Task: Find connections with filter location Pontypridd with filter topic #hr with filter profile language French with filter current company Goibibo with filter school Veermata Jijabai Technological Institute (VJTI) with filter industry Transportation Programs with filter service category Video Editing with filter keywords title Director of Storytelling
Action: Mouse moved to (542, 53)
Screenshot: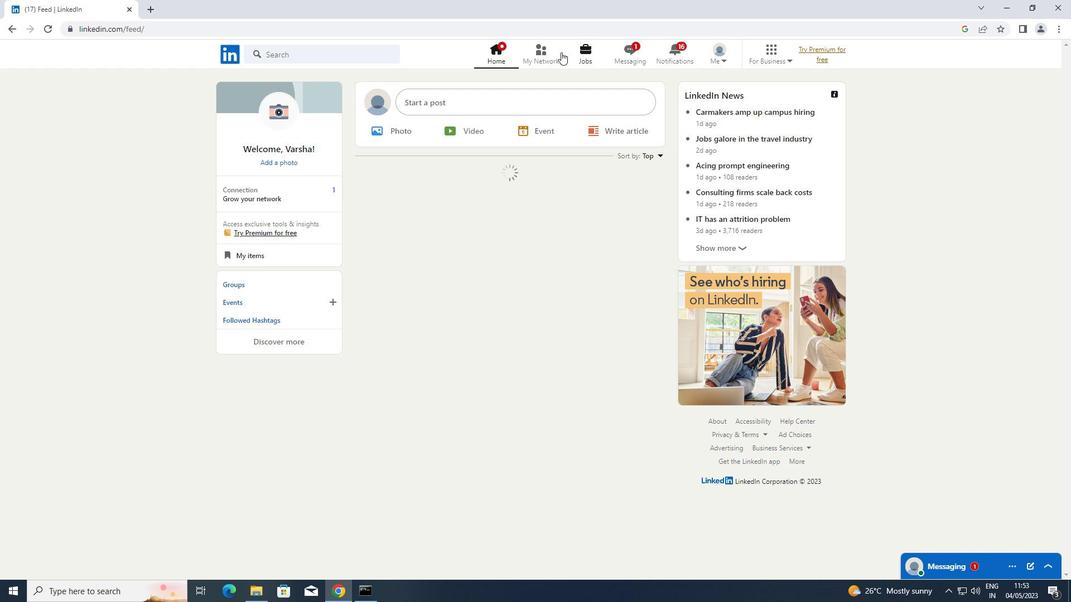 
Action: Mouse pressed left at (542, 53)
Screenshot: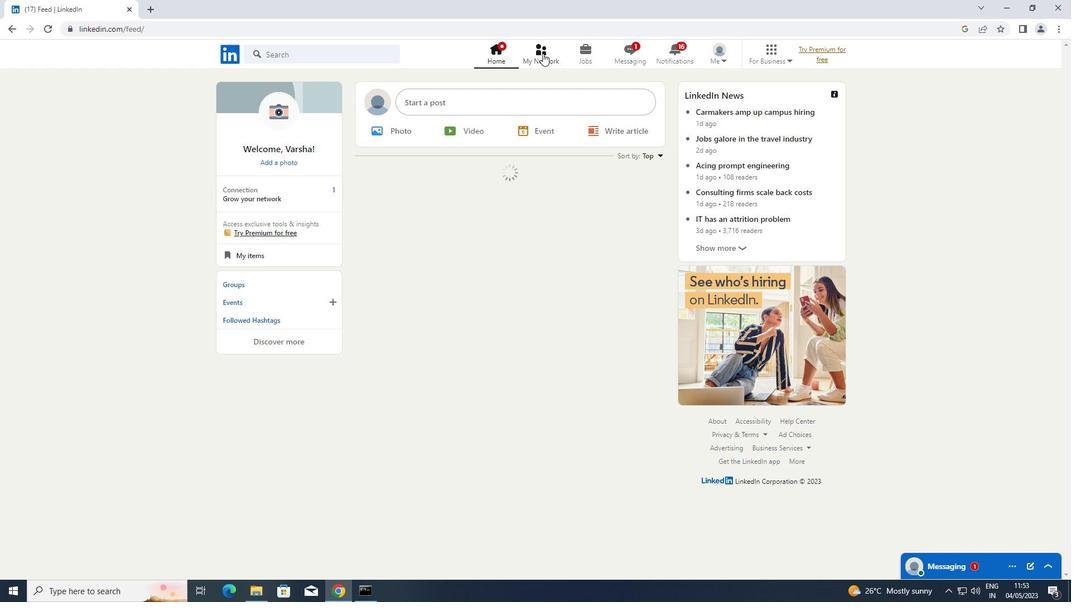 
Action: Mouse moved to (281, 113)
Screenshot: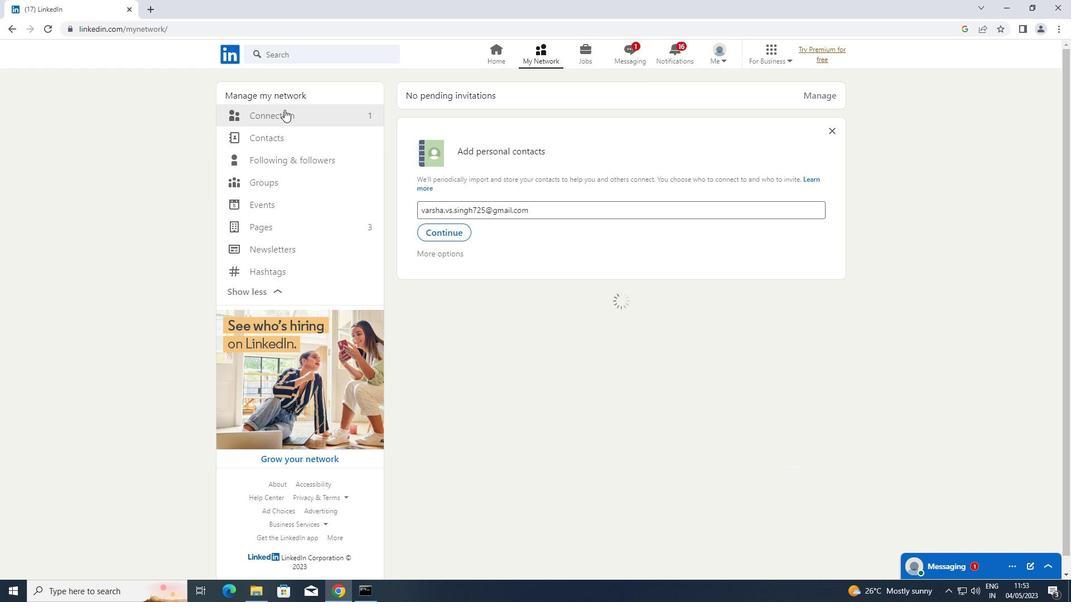 
Action: Mouse pressed left at (281, 113)
Screenshot: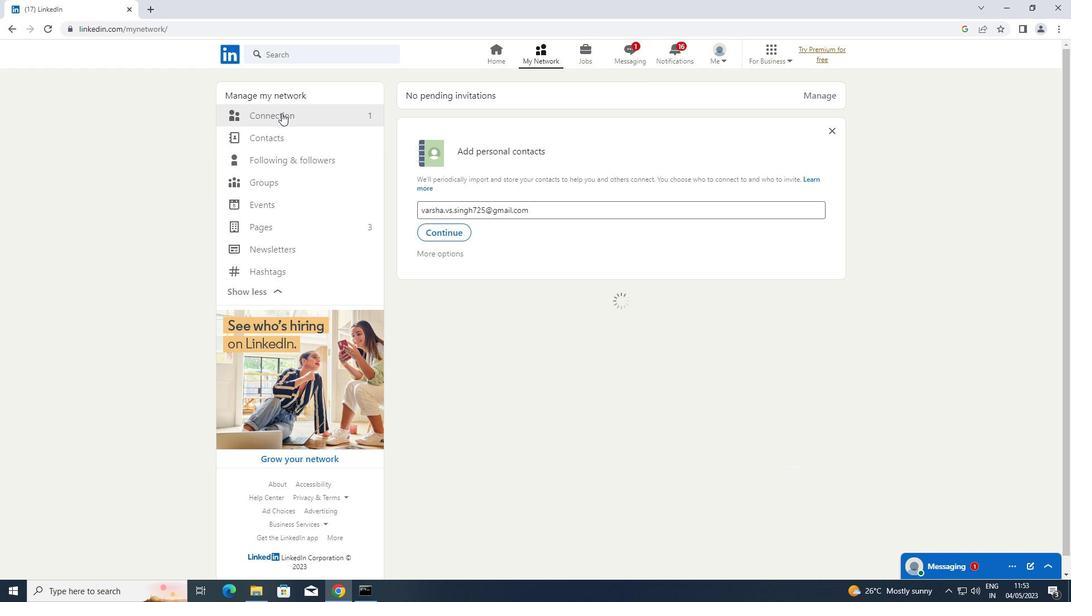 
Action: Mouse moved to (618, 119)
Screenshot: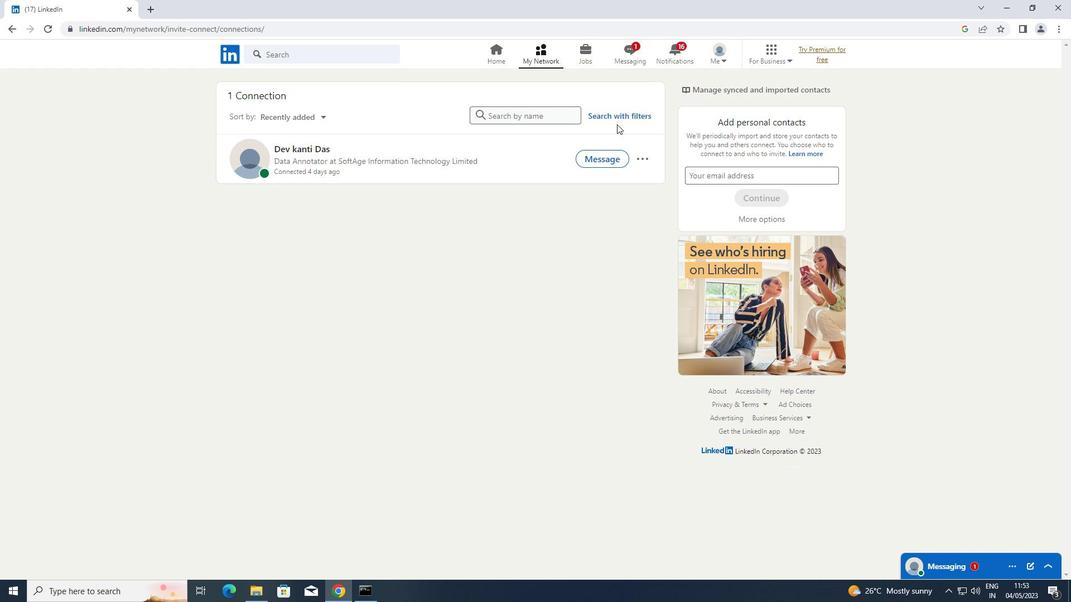 
Action: Mouse pressed left at (618, 119)
Screenshot: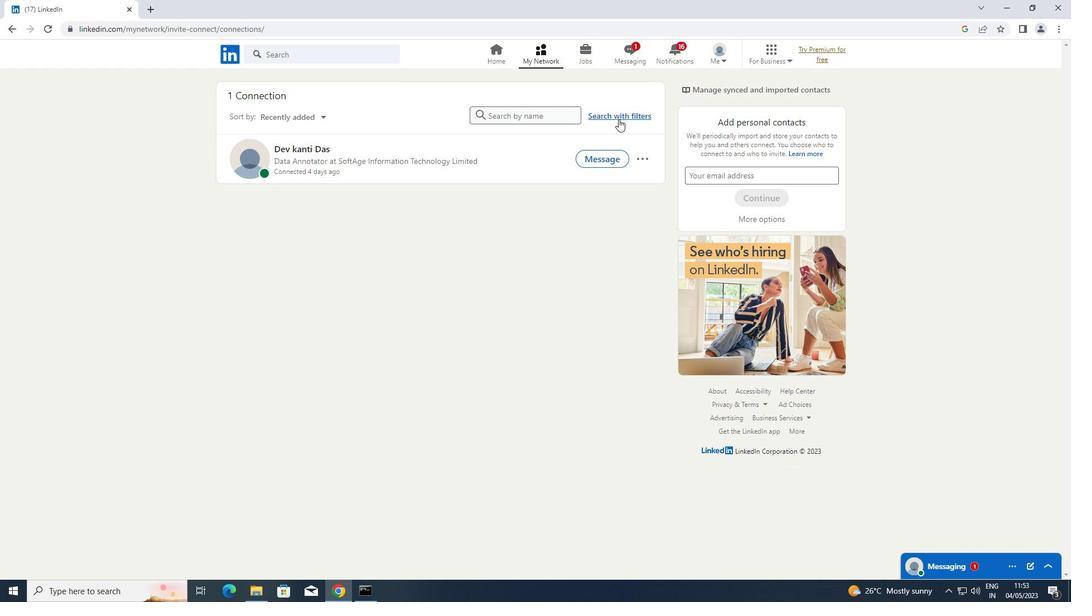 
Action: Mouse moved to (579, 85)
Screenshot: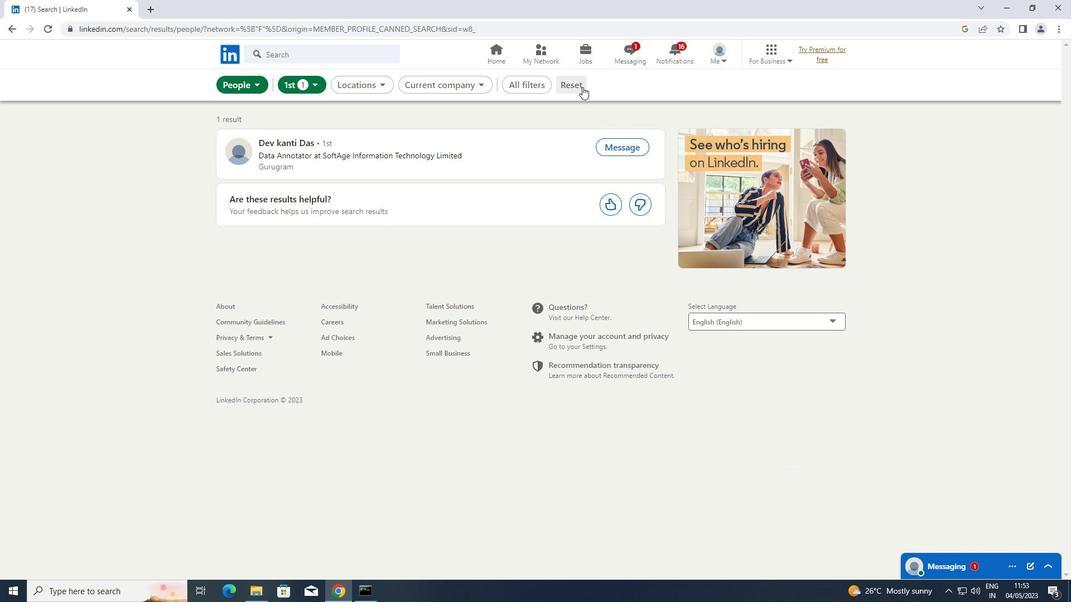 
Action: Mouse pressed left at (579, 85)
Screenshot: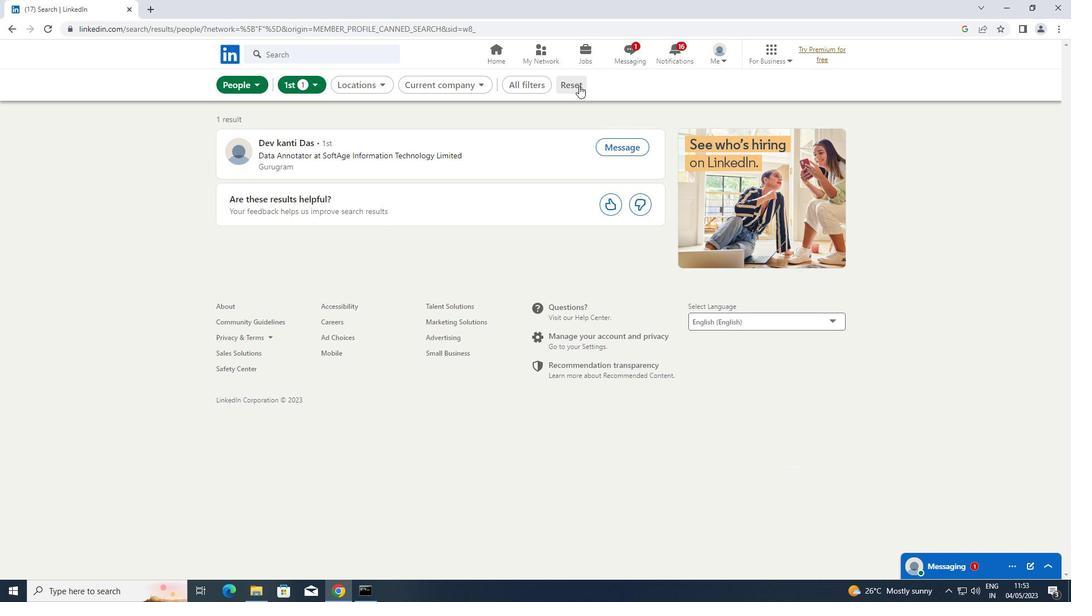 
Action: Mouse moved to (558, 81)
Screenshot: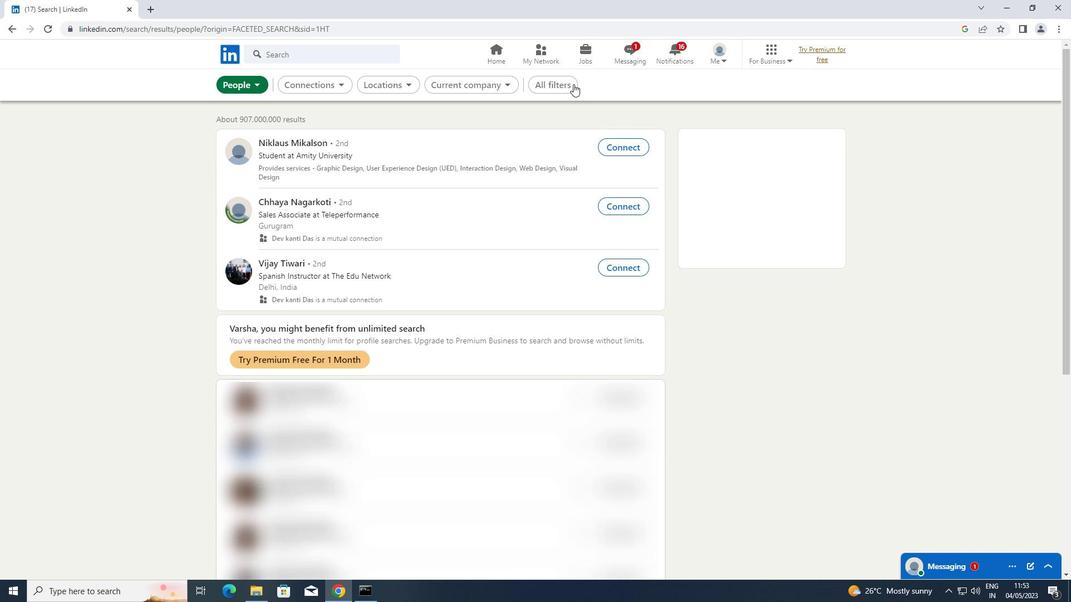
Action: Mouse pressed left at (558, 81)
Screenshot: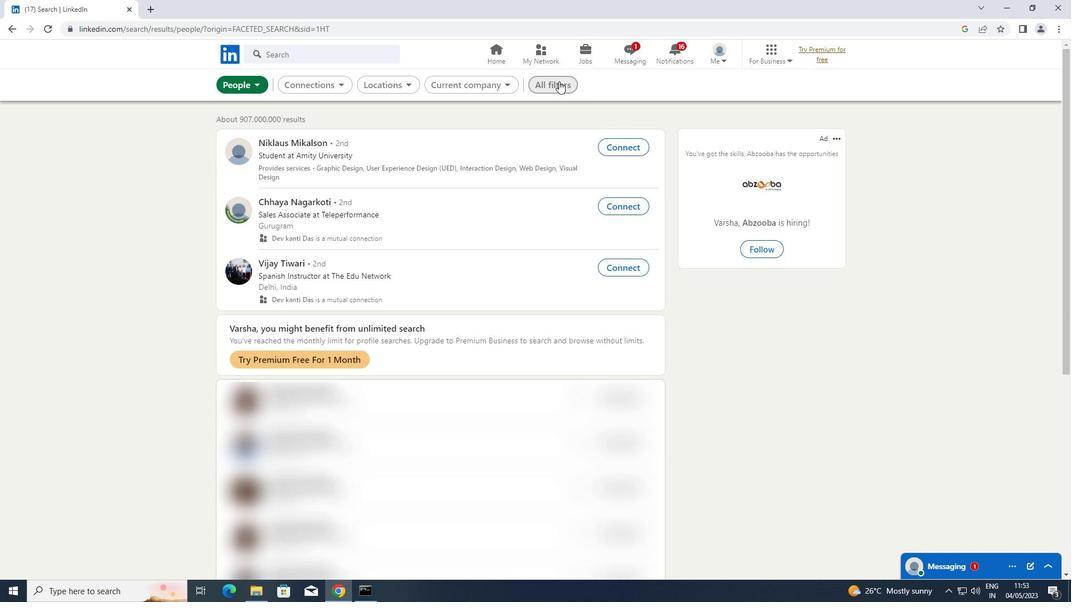 
Action: Mouse moved to (788, 138)
Screenshot: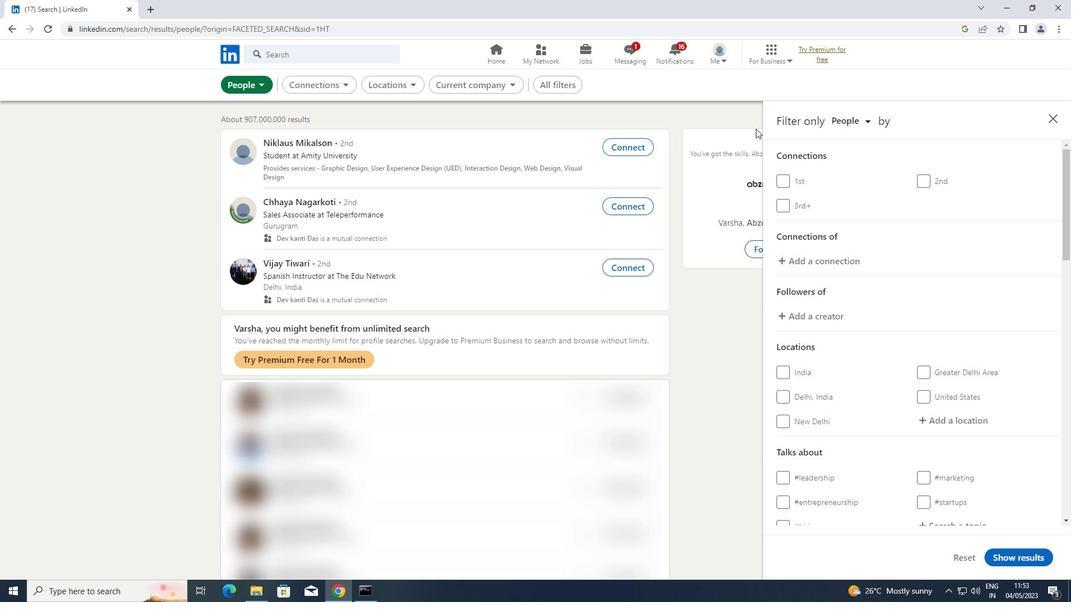 
Action: Mouse scrolled (788, 138) with delta (0, 0)
Screenshot: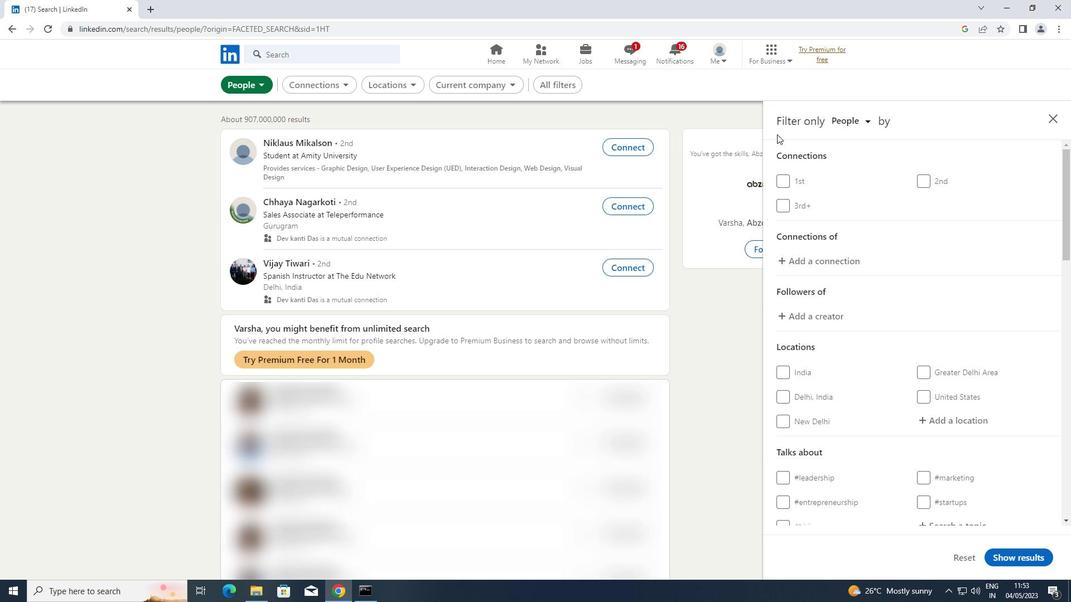 
Action: Mouse scrolled (788, 138) with delta (0, 0)
Screenshot: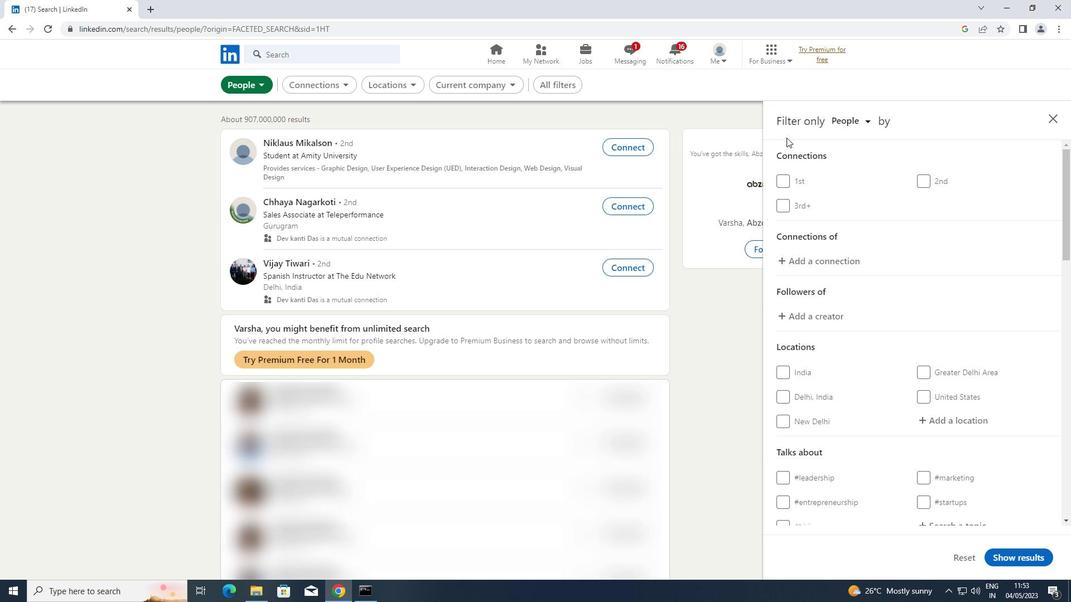 
Action: Mouse moved to (953, 422)
Screenshot: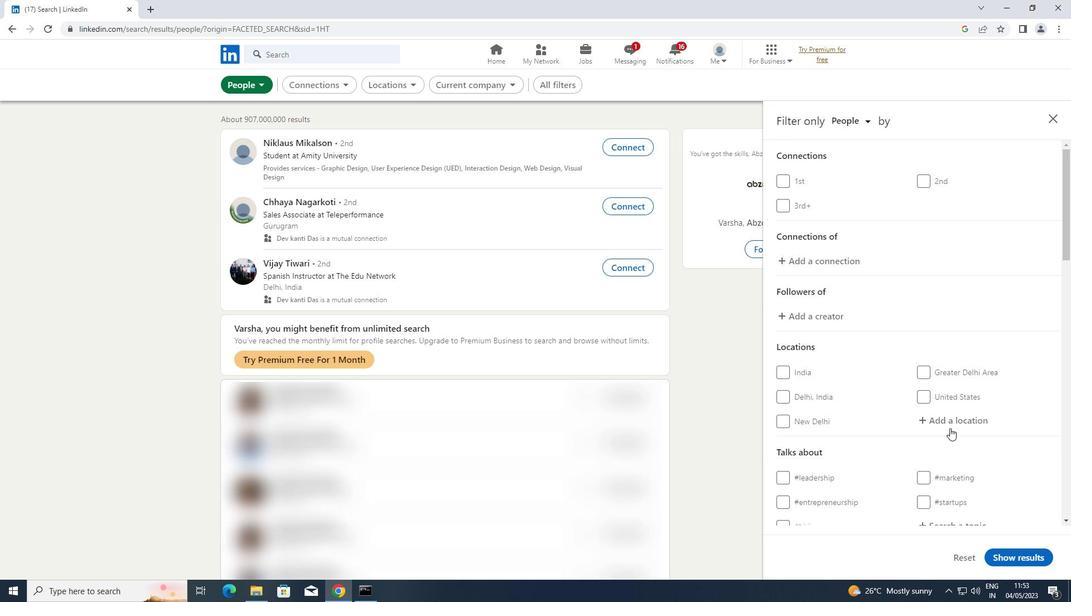 
Action: Mouse pressed left at (953, 422)
Screenshot: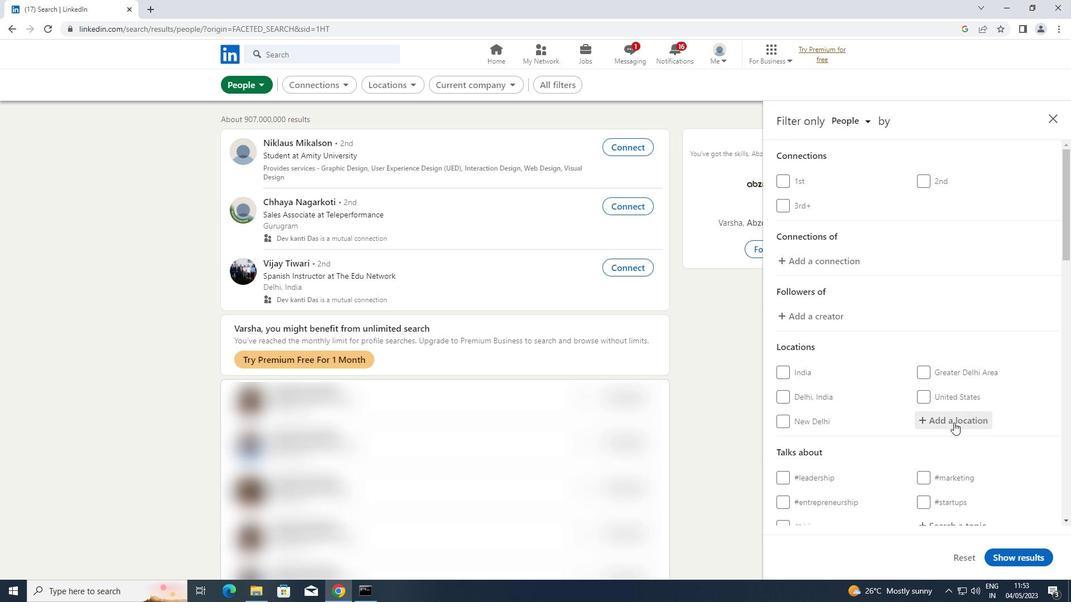 
Action: Key pressed <Key.shift>PONTYPRIDD
Screenshot: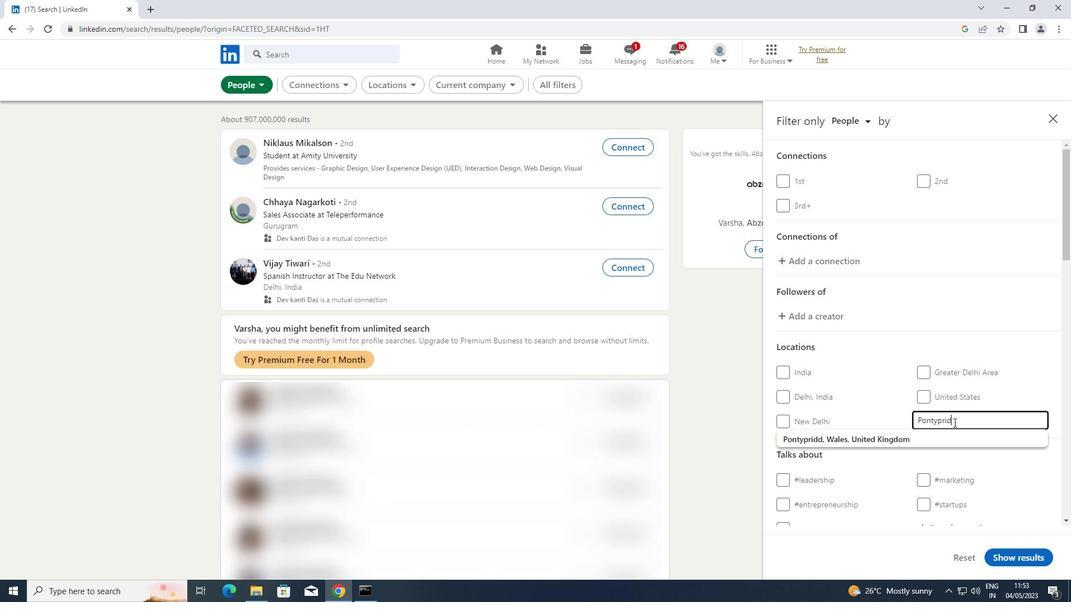 
Action: Mouse scrolled (953, 422) with delta (0, 0)
Screenshot: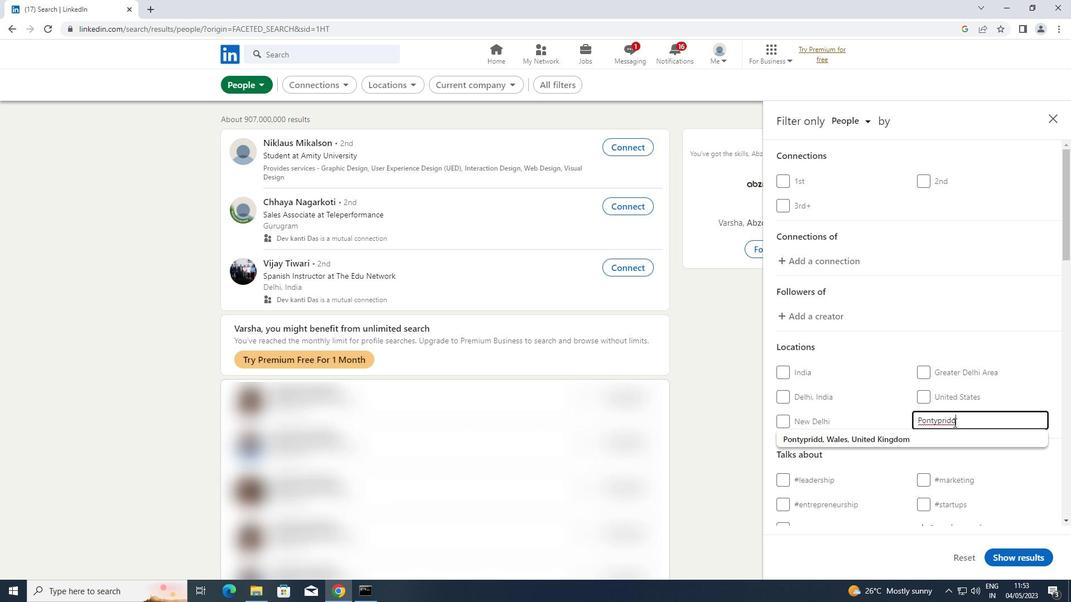 
Action: Mouse scrolled (953, 422) with delta (0, 0)
Screenshot: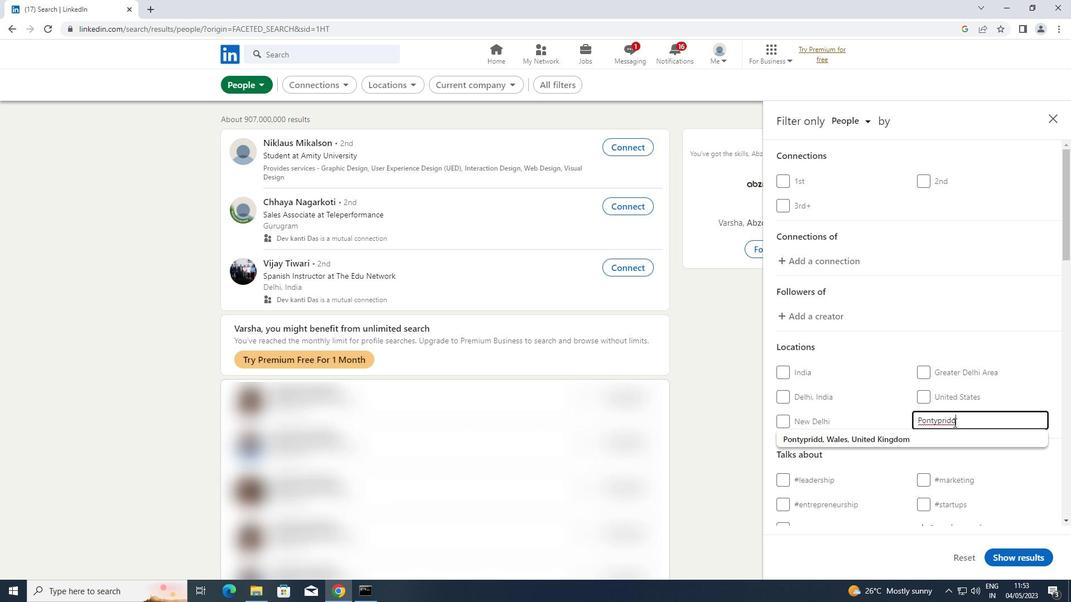 
Action: Mouse moved to (957, 418)
Screenshot: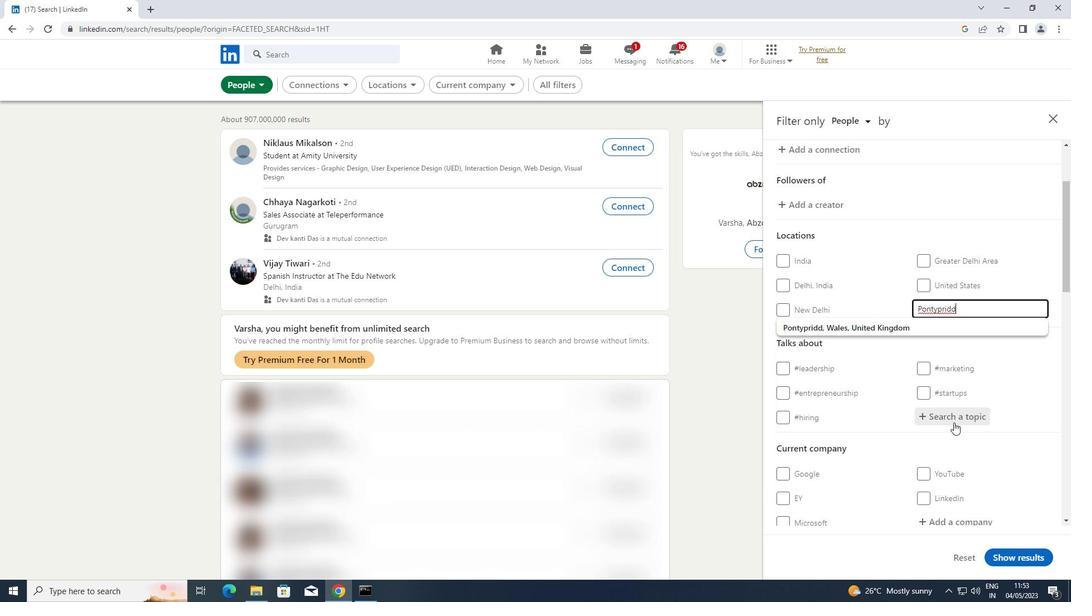 
Action: Mouse pressed left at (957, 418)
Screenshot: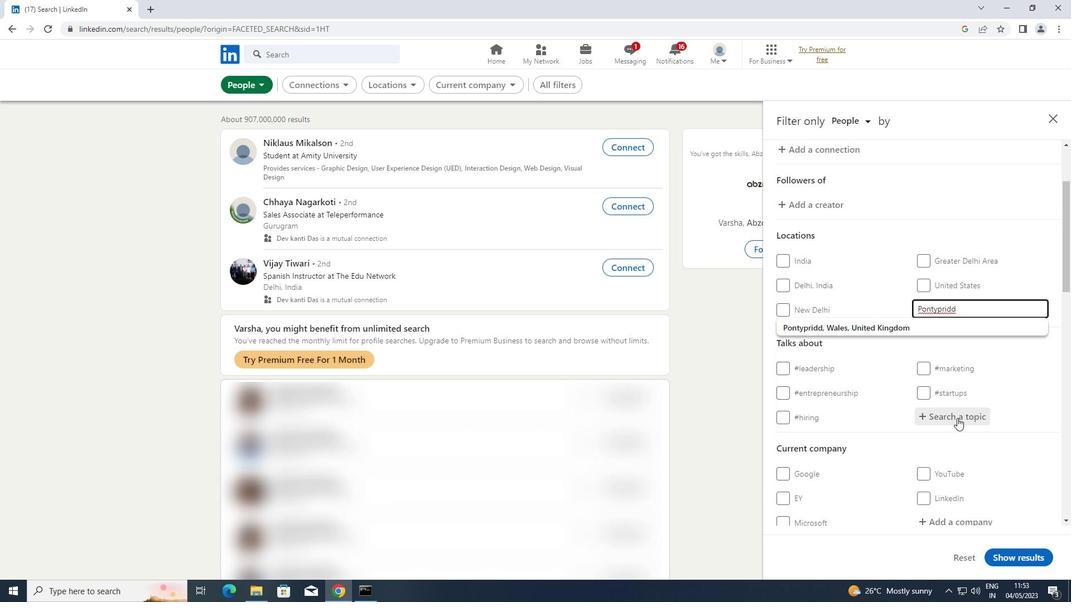 
Action: Key pressed HR
Screenshot: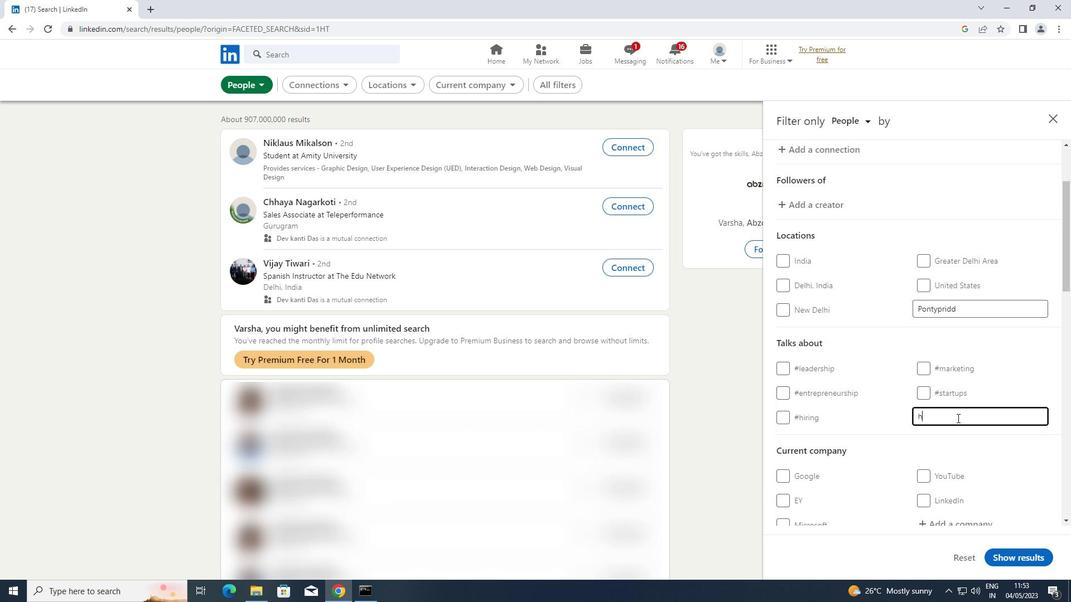 
Action: Mouse moved to (826, 440)
Screenshot: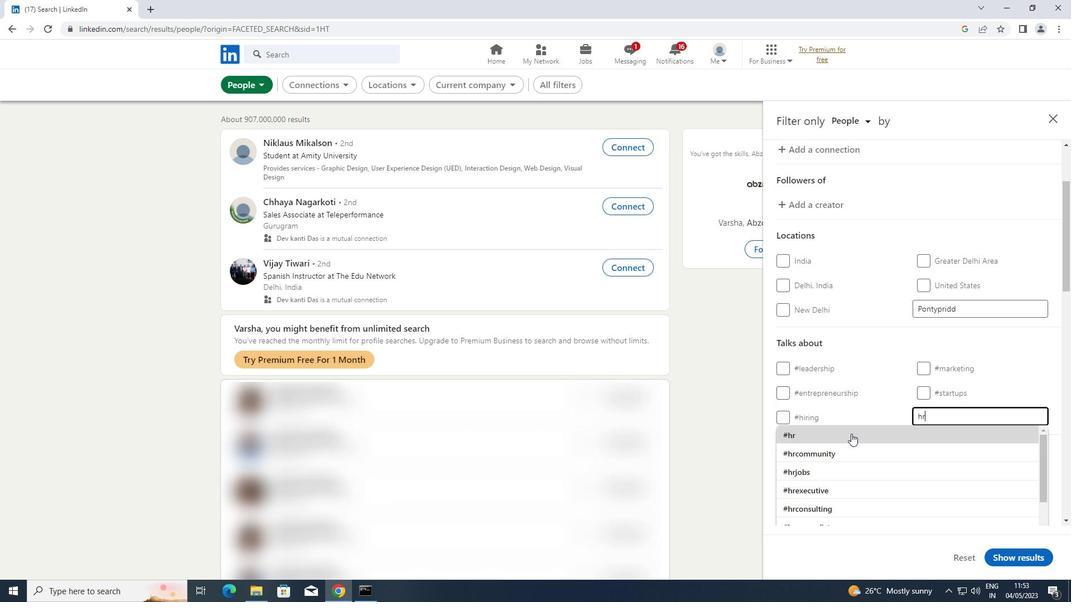
Action: Mouse pressed left at (826, 440)
Screenshot: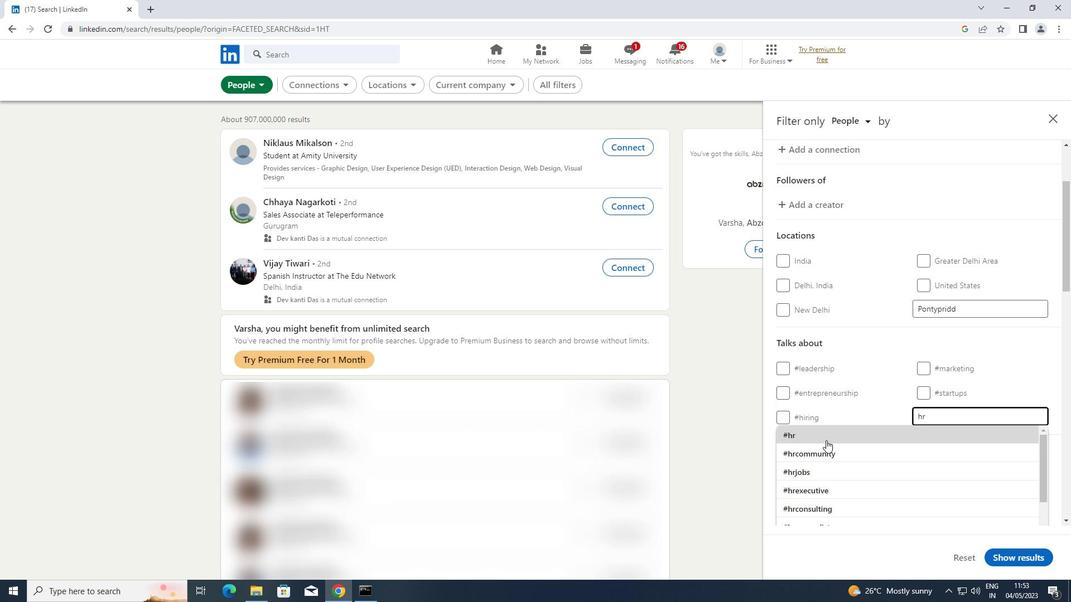 
Action: Mouse moved to (824, 440)
Screenshot: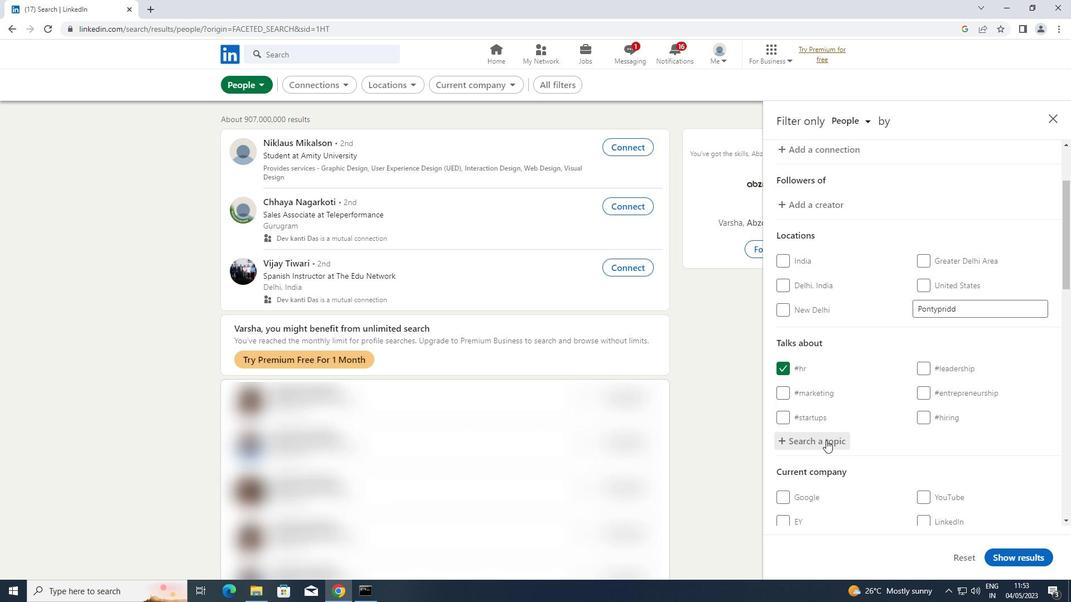 
Action: Mouse scrolled (824, 440) with delta (0, 0)
Screenshot: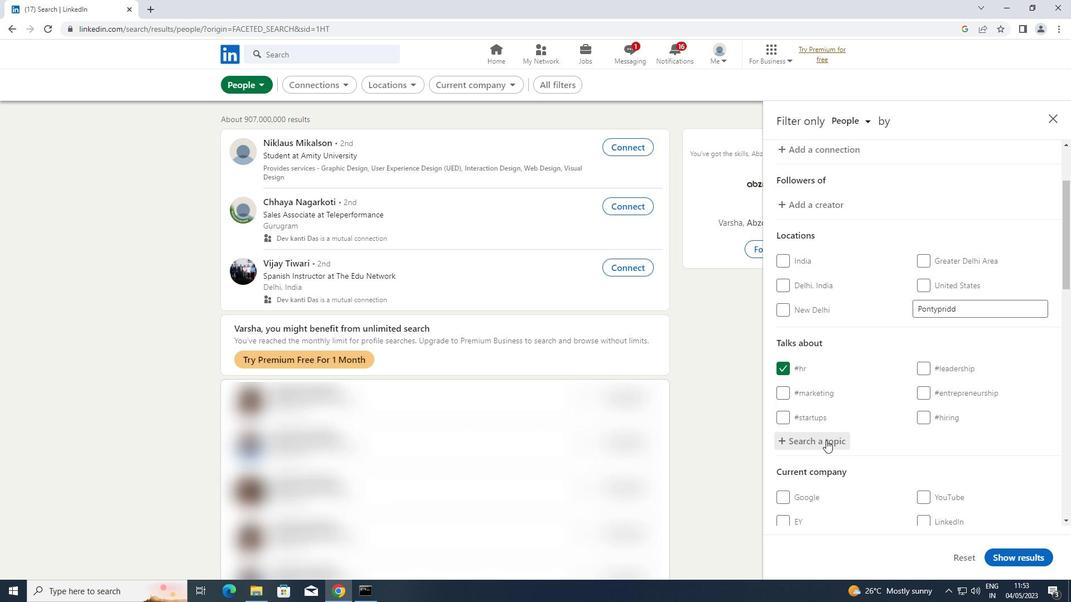 
Action: Mouse scrolled (824, 440) with delta (0, 0)
Screenshot: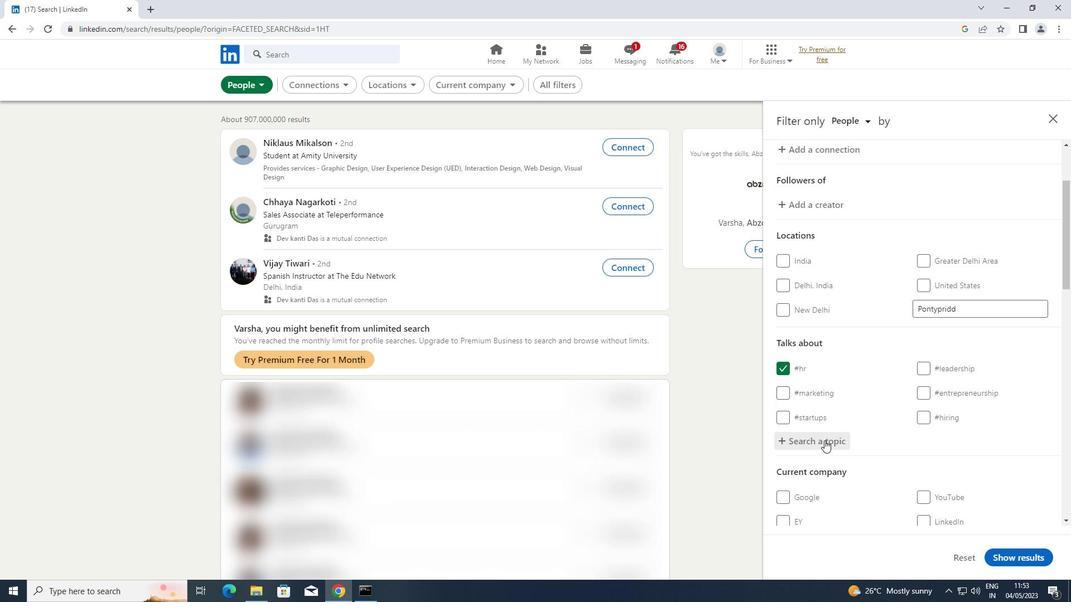 
Action: Mouse scrolled (824, 440) with delta (0, 0)
Screenshot: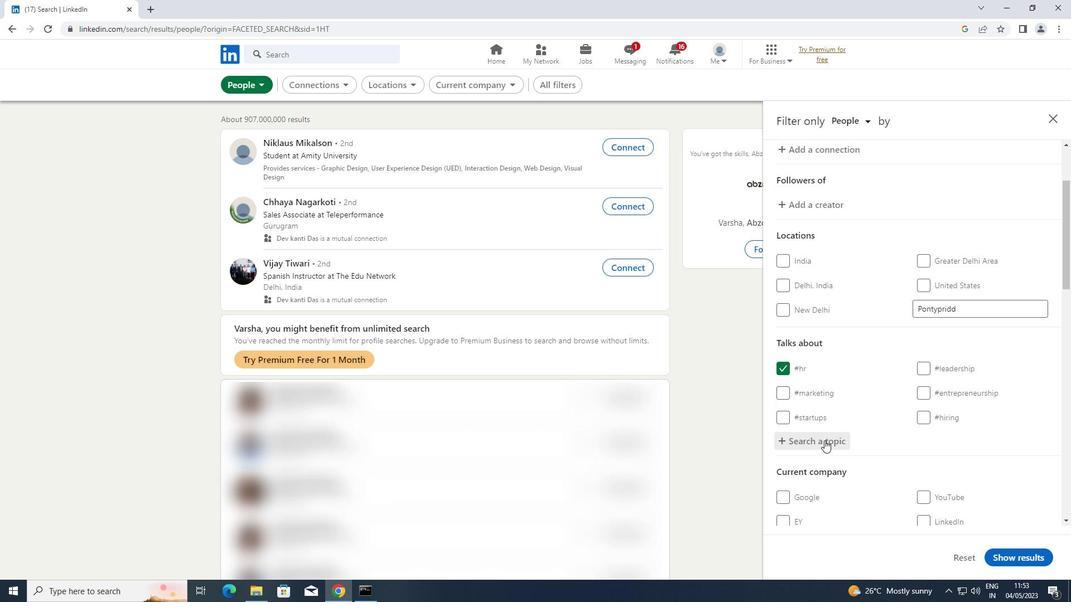 
Action: Mouse scrolled (824, 440) with delta (0, 0)
Screenshot: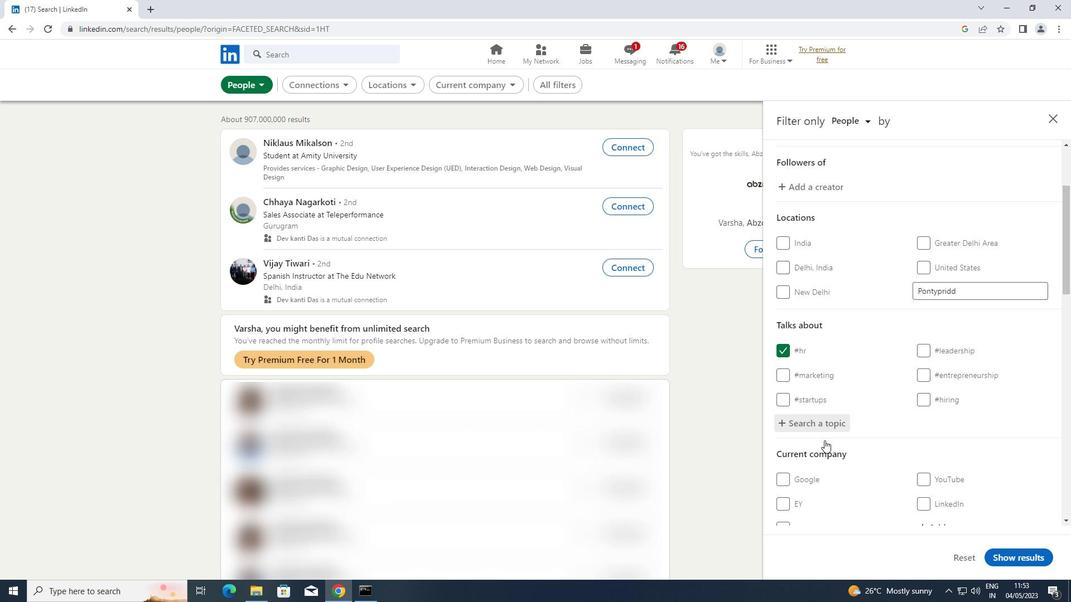 
Action: Mouse moved to (824, 440)
Screenshot: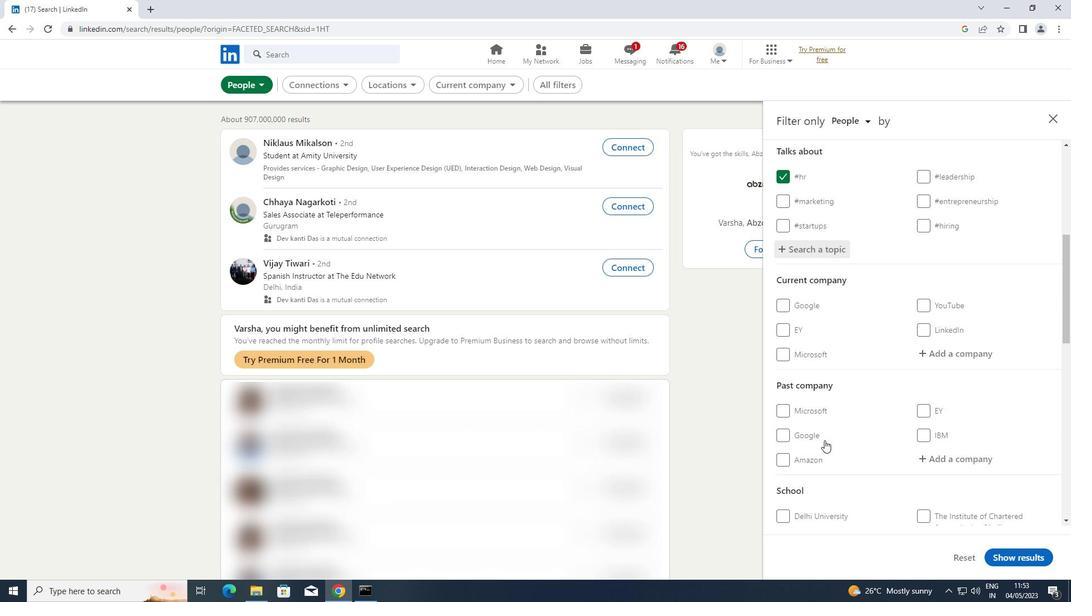 
Action: Mouse scrolled (824, 440) with delta (0, 0)
Screenshot: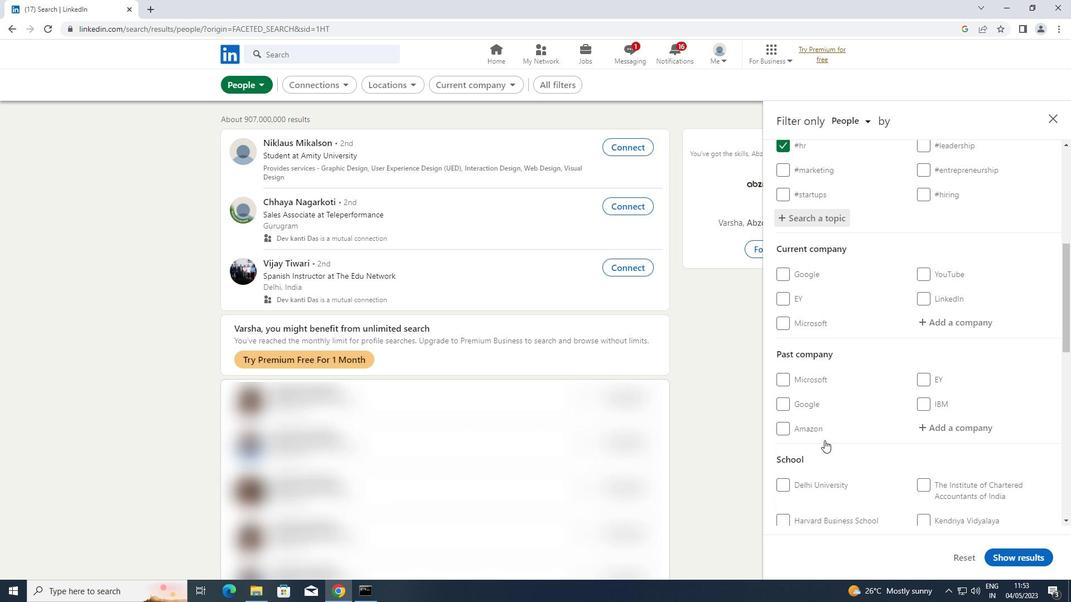 
Action: Mouse scrolled (824, 440) with delta (0, 0)
Screenshot: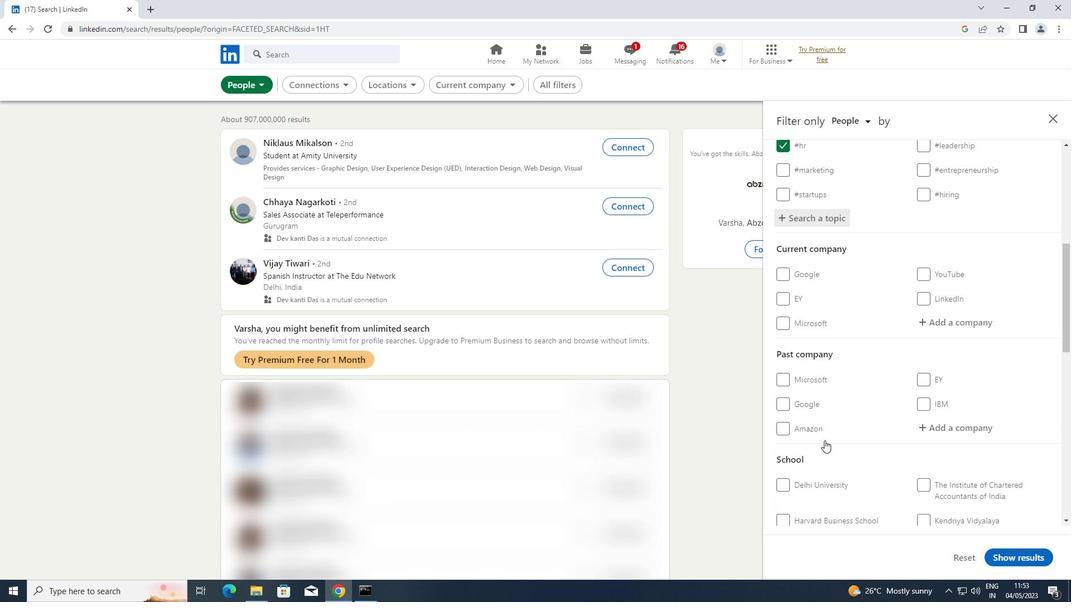 
Action: Mouse scrolled (824, 440) with delta (0, 0)
Screenshot: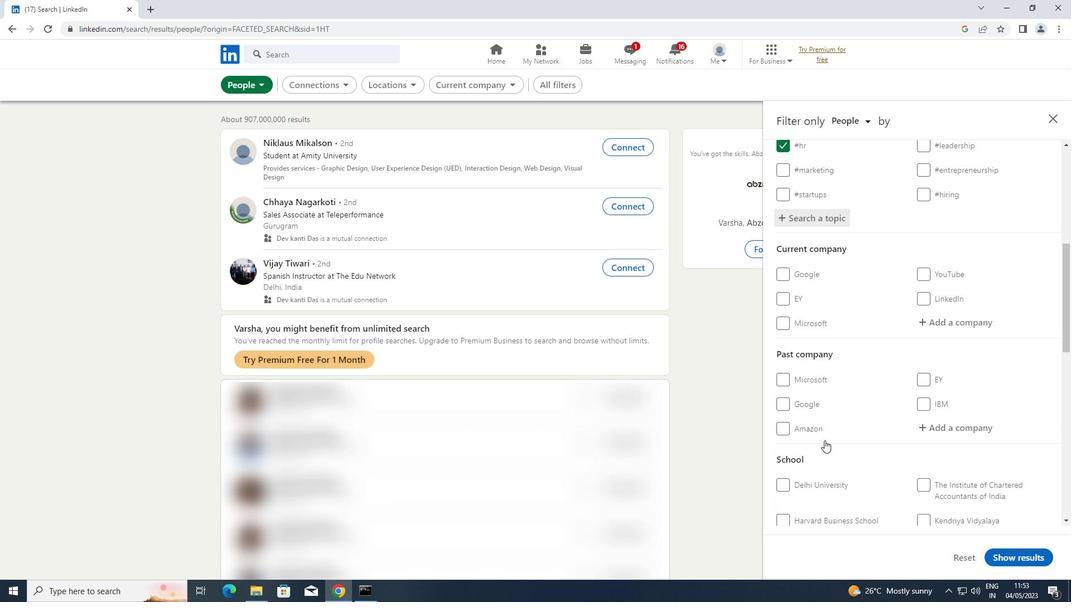 
Action: Mouse scrolled (824, 440) with delta (0, 0)
Screenshot: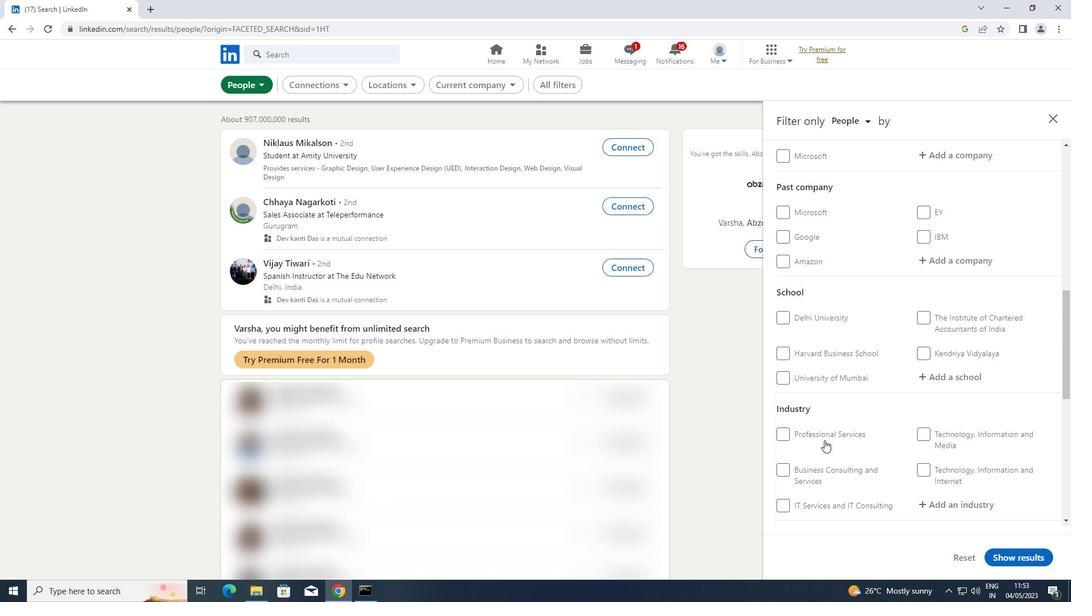 
Action: Mouse scrolled (824, 440) with delta (0, 0)
Screenshot: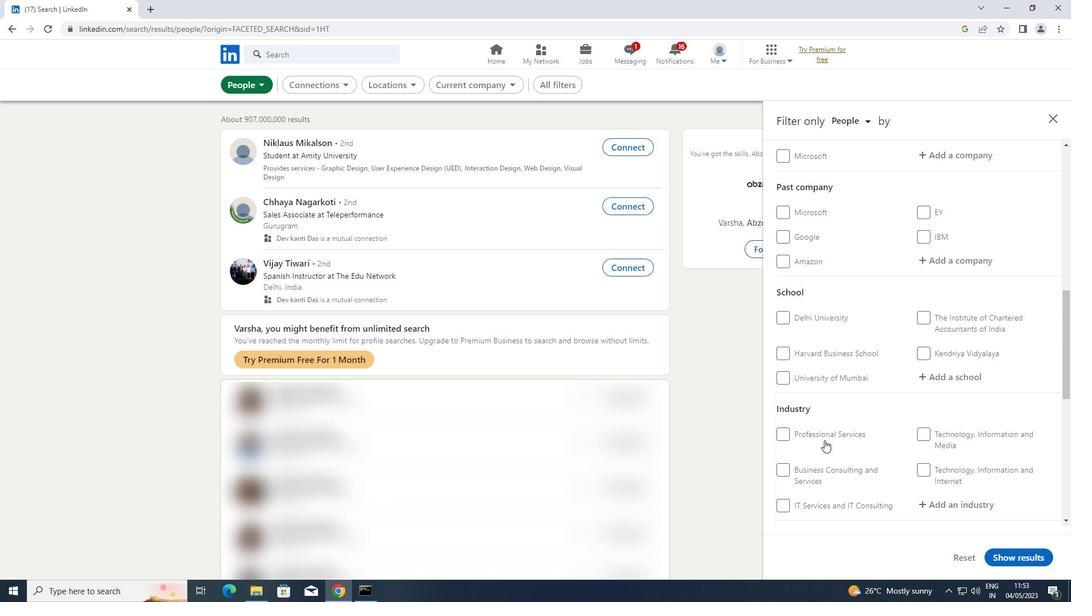 
Action: Mouse scrolled (824, 440) with delta (0, 0)
Screenshot: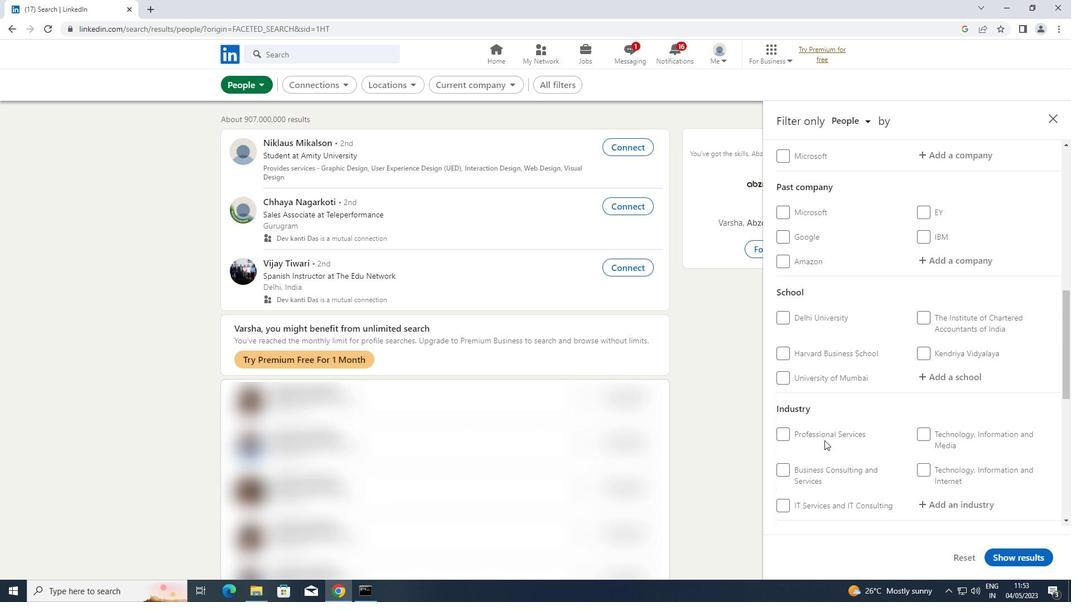 
Action: Mouse moved to (928, 397)
Screenshot: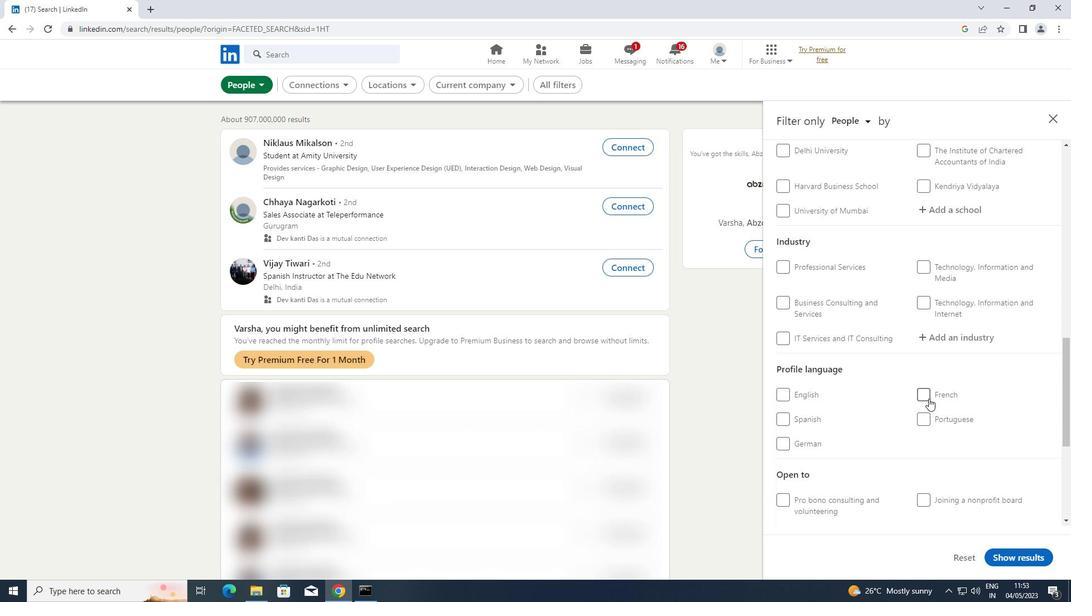 
Action: Mouse pressed left at (928, 397)
Screenshot: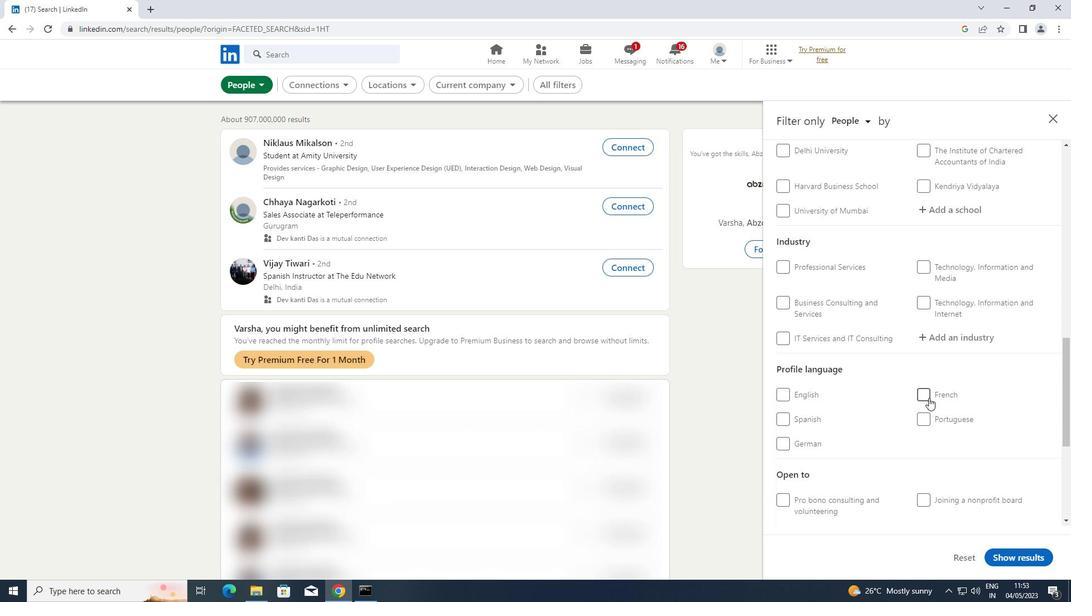 
Action: Mouse scrolled (928, 398) with delta (0, 0)
Screenshot: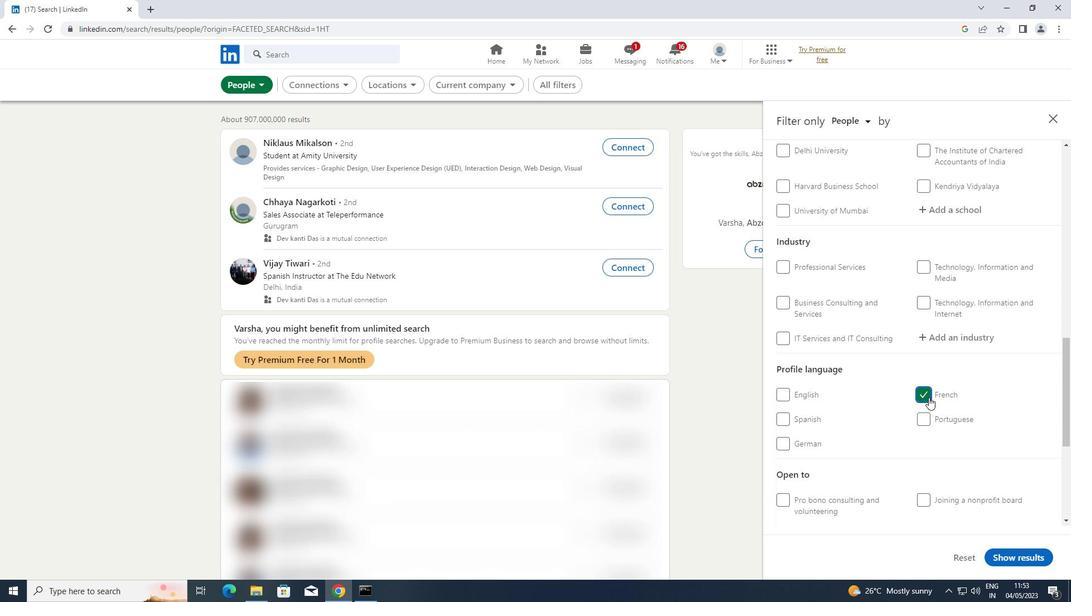 
Action: Mouse scrolled (928, 398) with delta (0, 0)
Screenshot: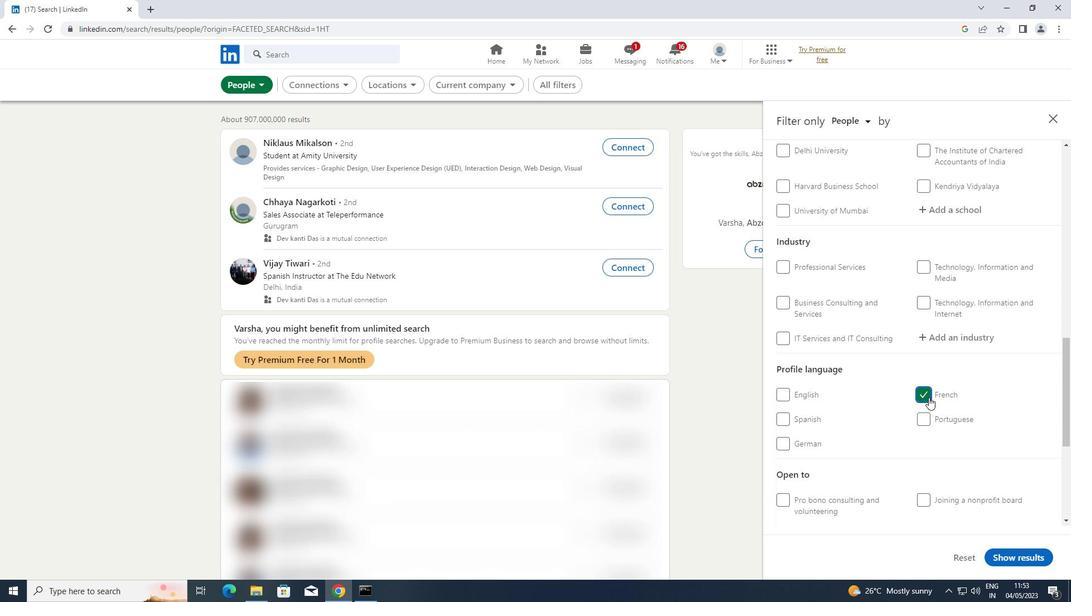 
Action: Mouse scrolled (928, 398) with delta (0, 0)
Screenshot: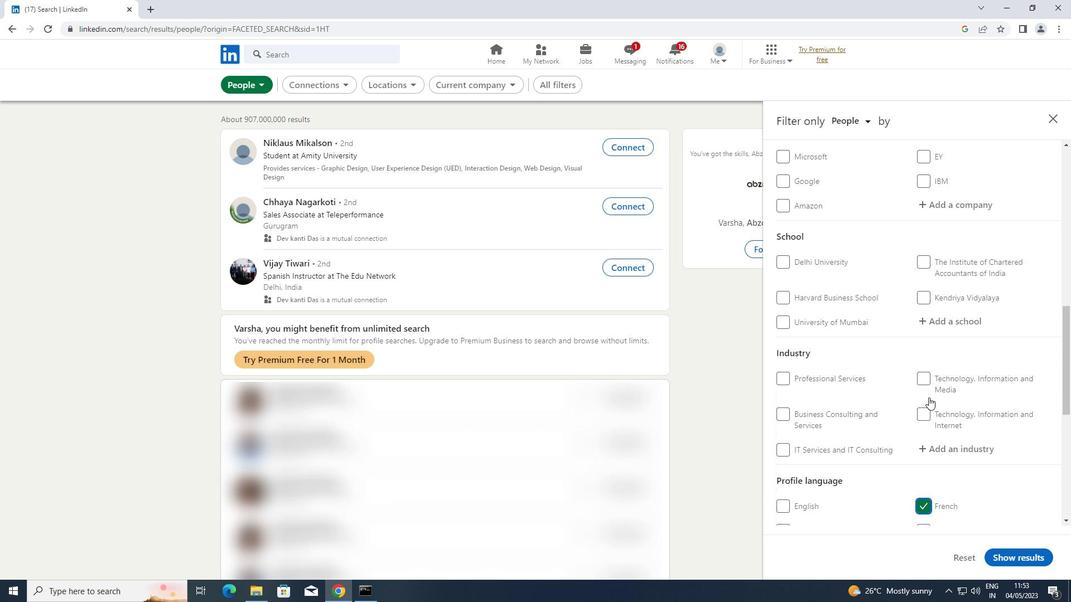 
Action: Mouse scrolled (928, 398) with delta (0, 0)
Screenshot: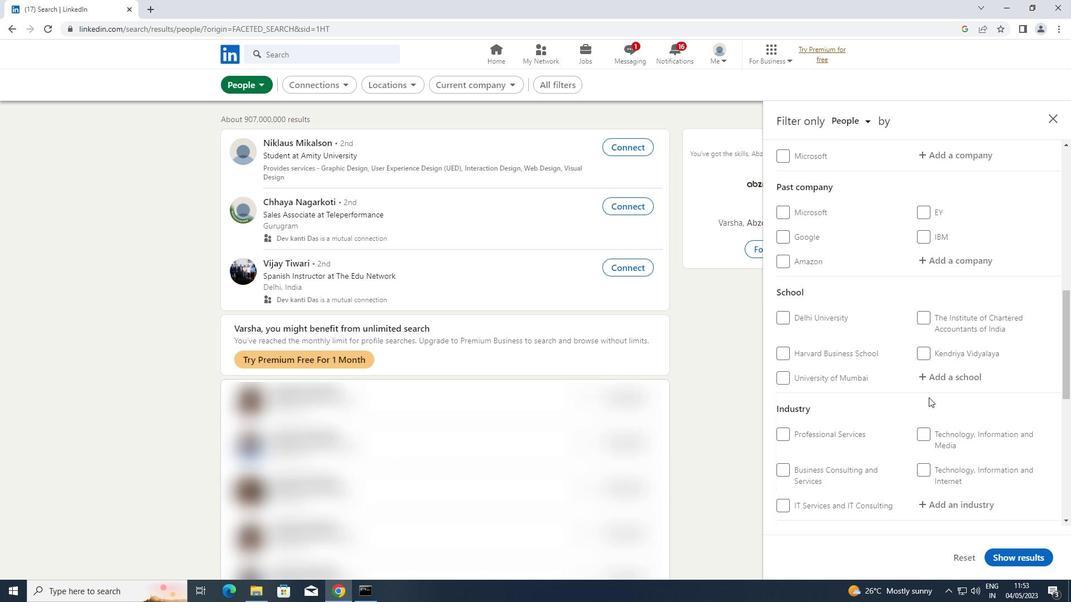 
Action: Mouse scrolled (928, 398) with delta (0, 0)
Screenshot: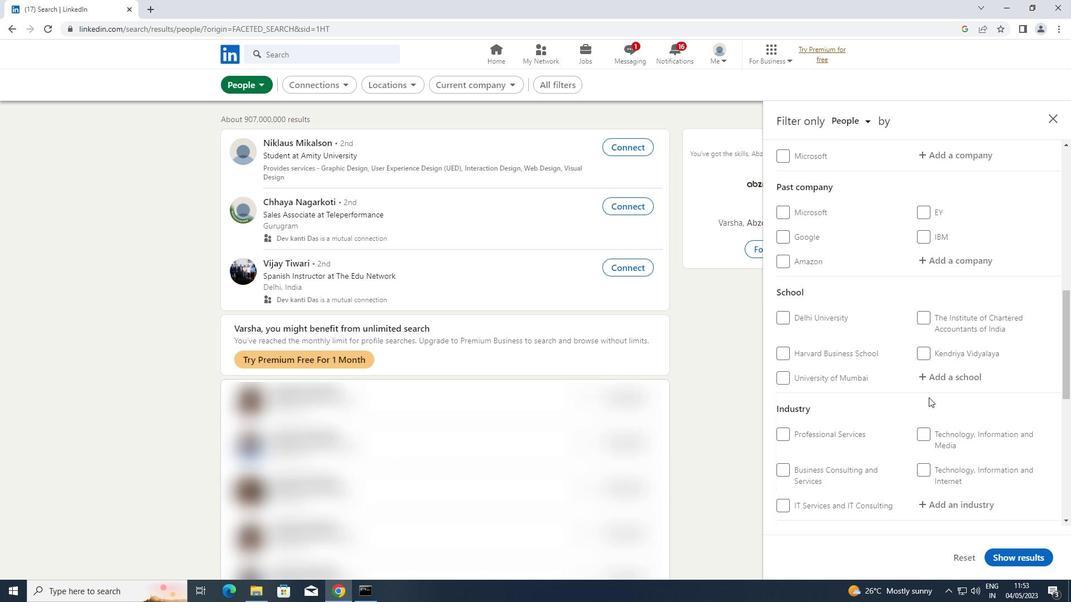 
Action: Mouse moved to (929, 389)
Screenshot: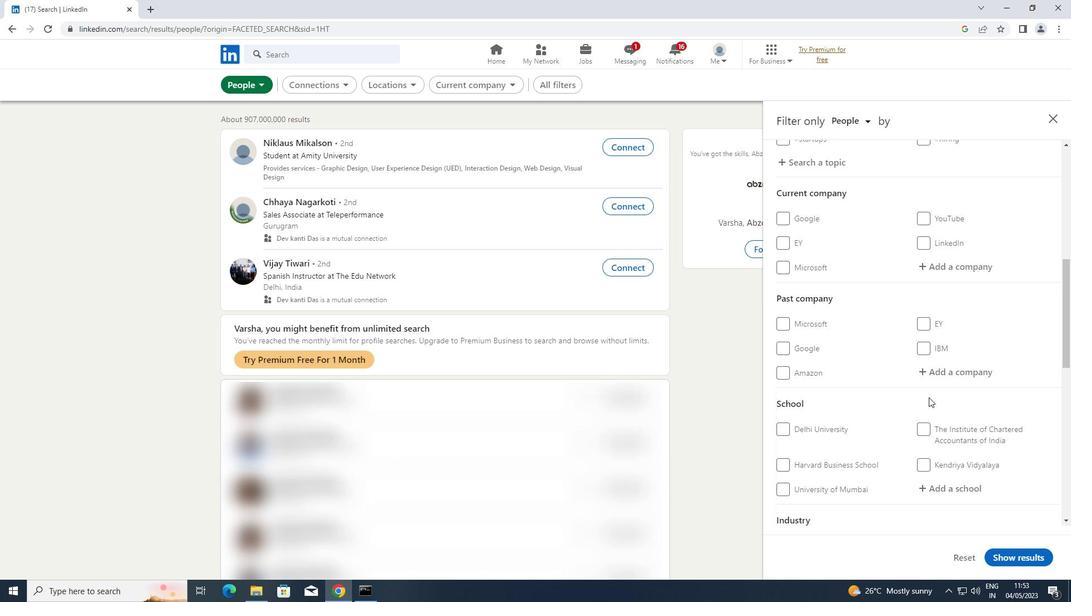 
Action: Mouse scrolled (929, 389) with delta (0, 0)
Screenshot: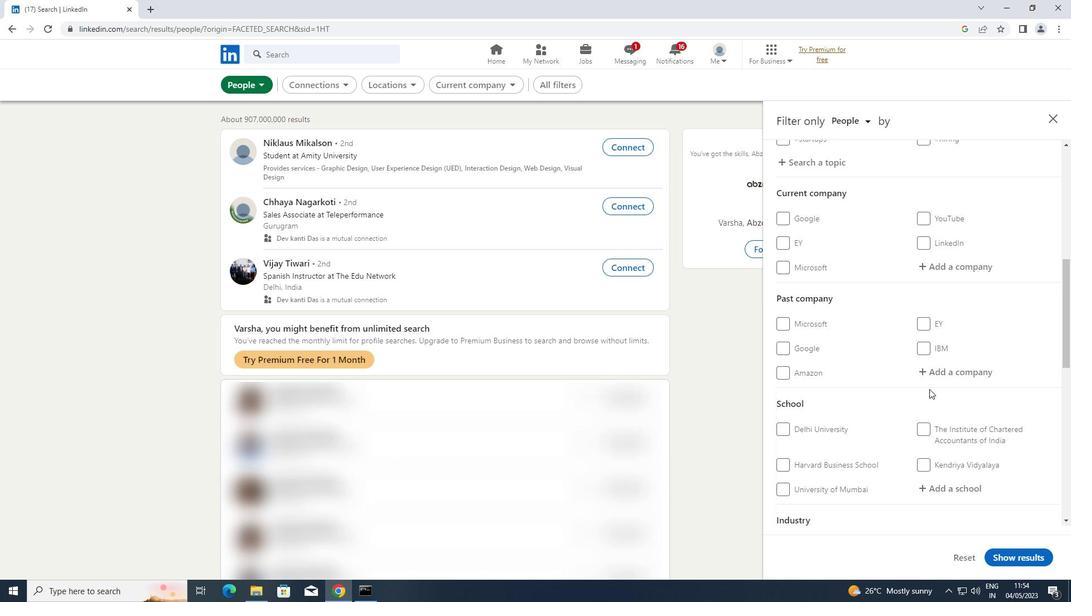 
Action: Mouse moved to (956, 322)
Screenshot: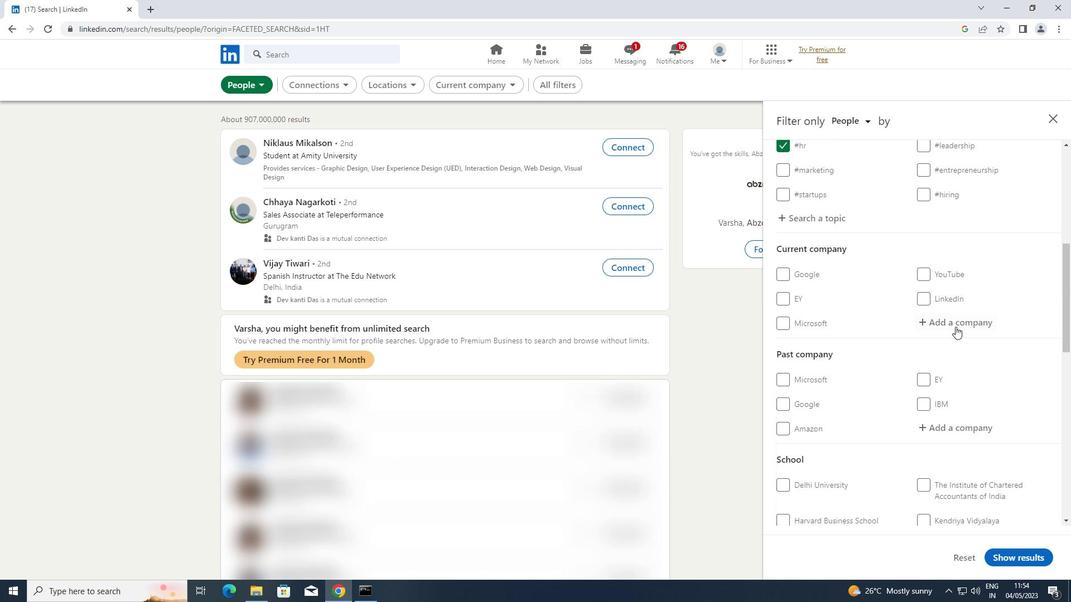 
Action: Mouse pressed left at (956, 322)
Screenshot: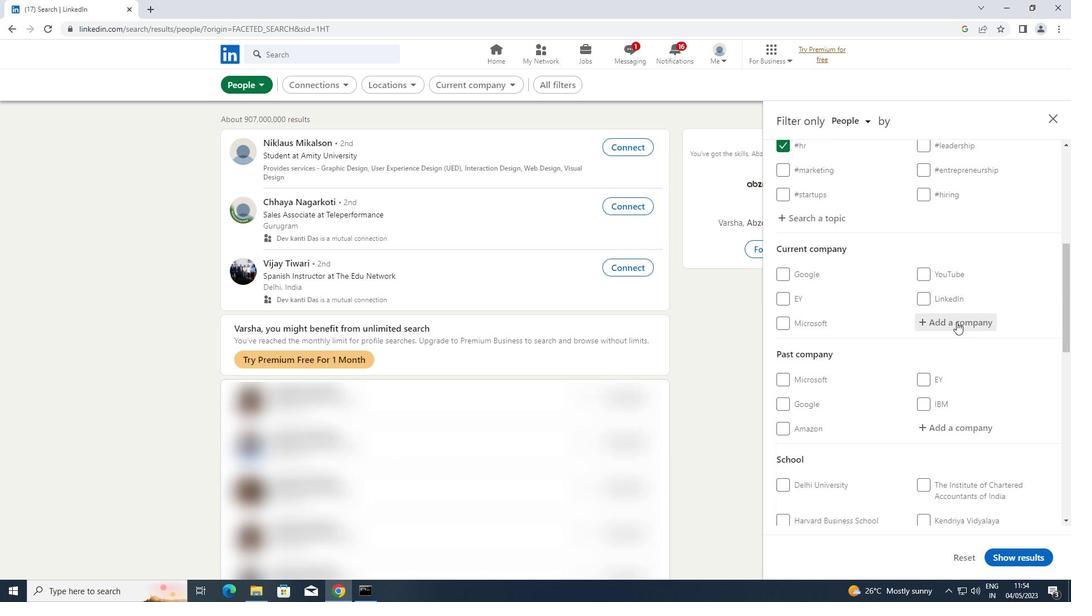 
Action: Key pressed <Key.shift>GOIBIBO
Screenshot: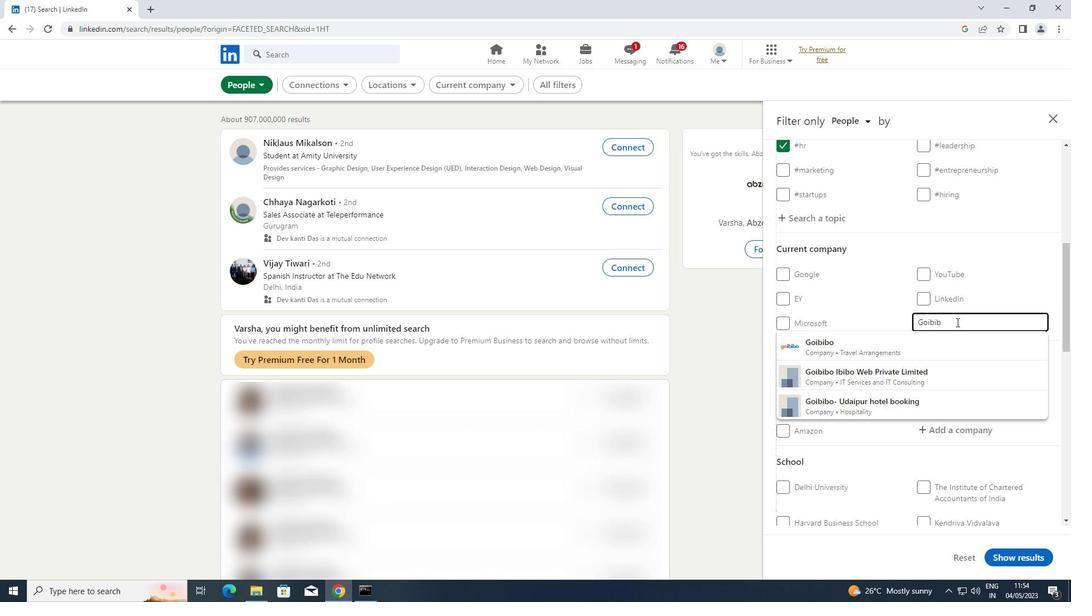 
Action: Mouse moved to (836, 338)
Screenshot: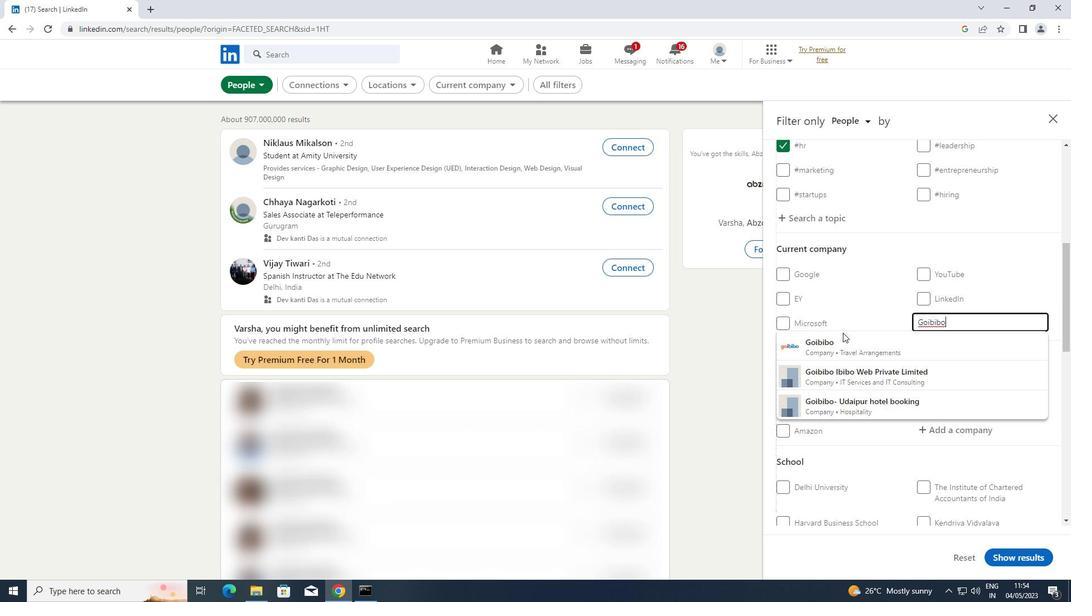 
Action: Mouse pressed left at (836, 338)
Screenshot: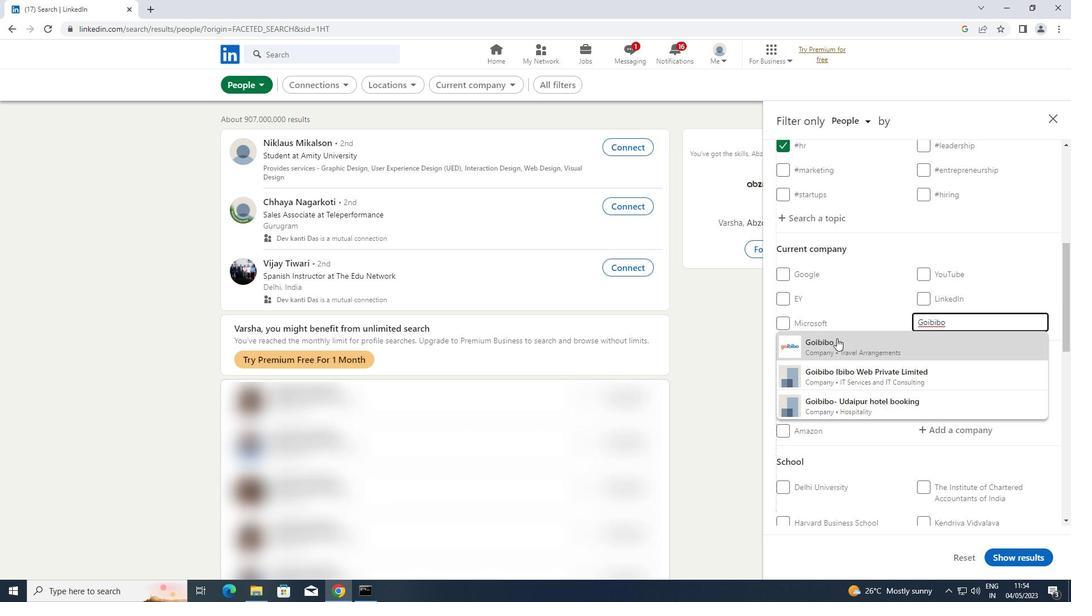 
Action: Mouse scrolled (836, 338) with delta (0, 0)
Screenshot: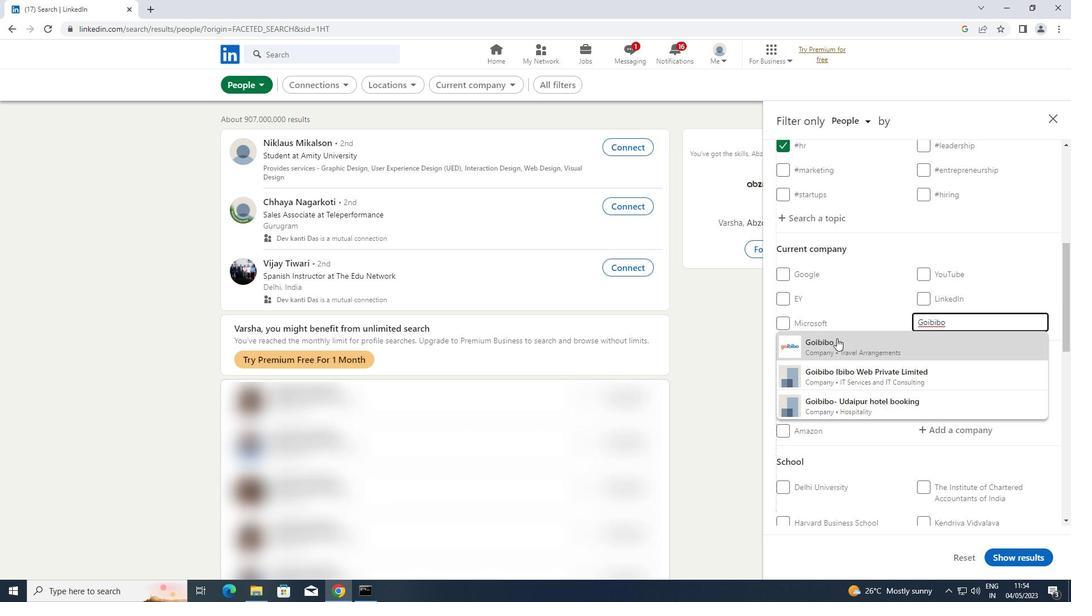 
Action: Mouse scrolled (836, 338) with delta (0, 0)
Screenshot: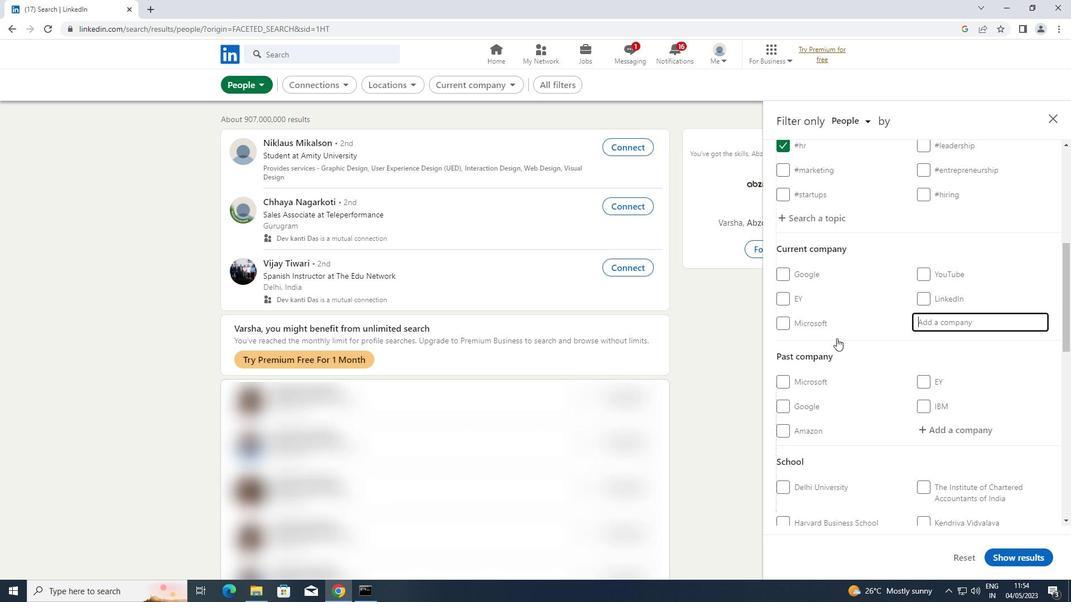 
Action: Mouse moved to (953, 458)
Screenshot: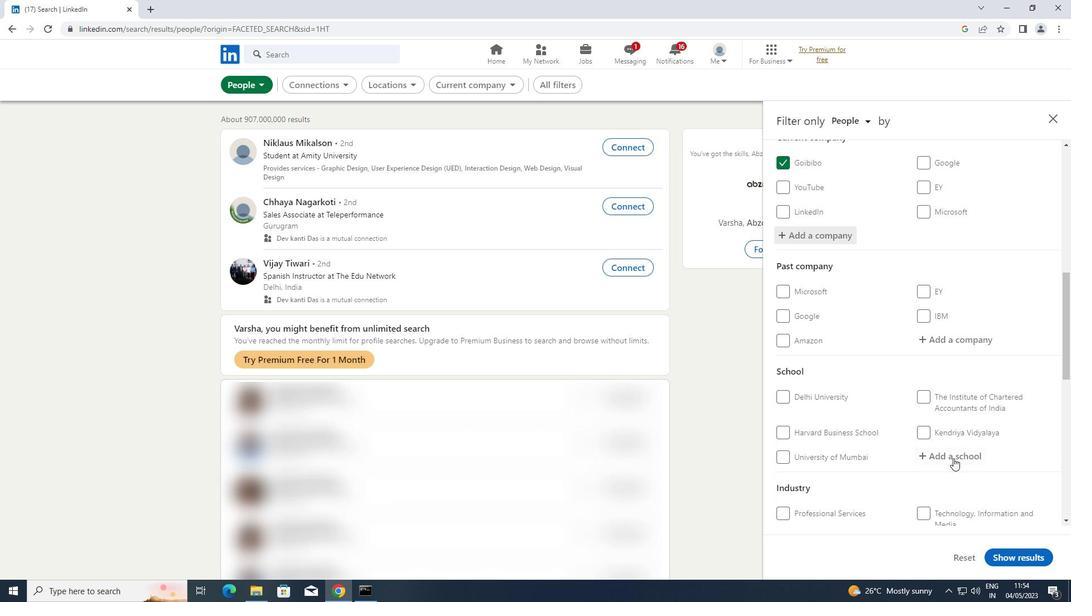 
Action: Mouse pressed left at (953, 458)
Screenshot: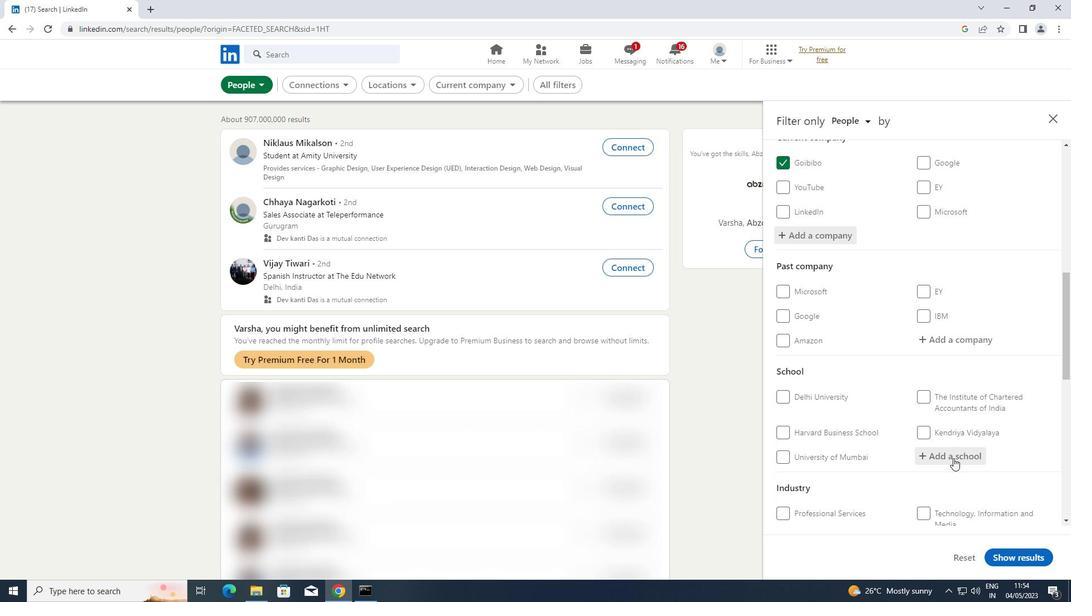 
Action: Key pressed <Key.shift>VEERMATA
Screenshot: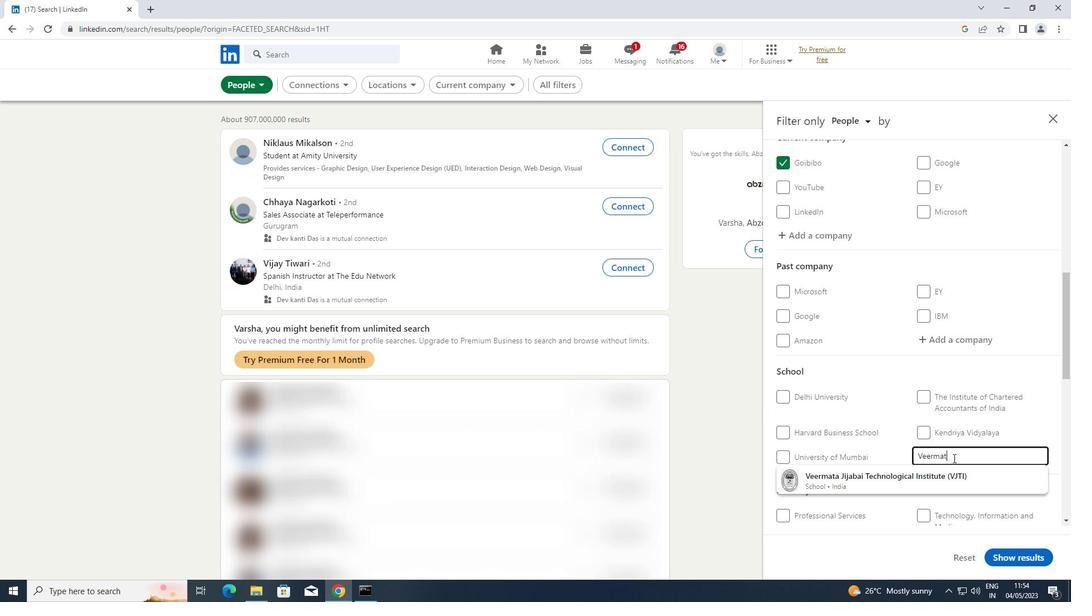 
Action: Mouse moved to (863, 484)
Screenshot: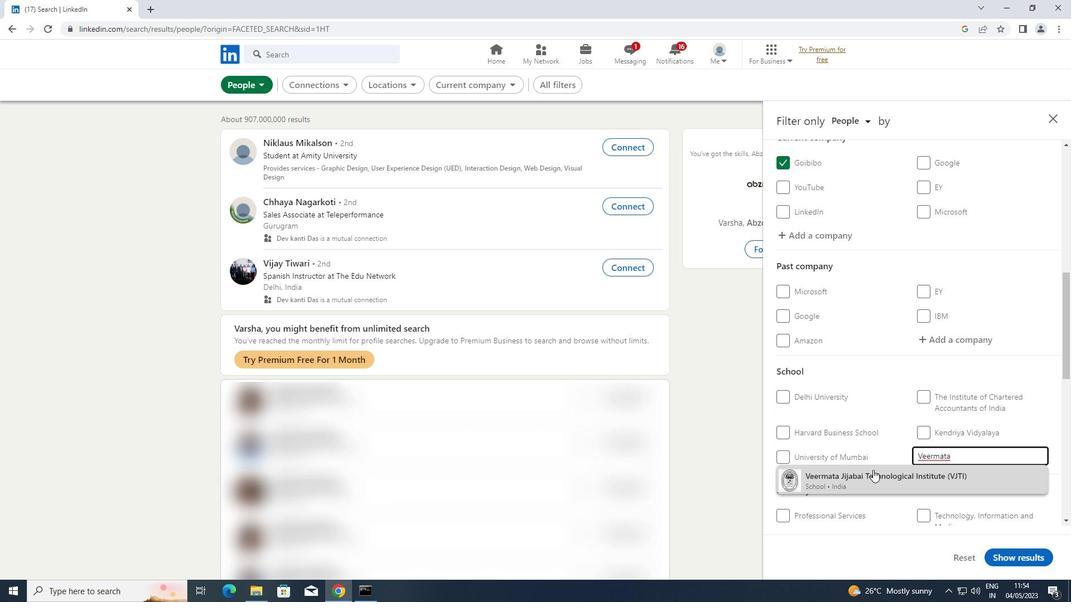 
Action: Mouse pressed left at (863, 484)
Screenshot: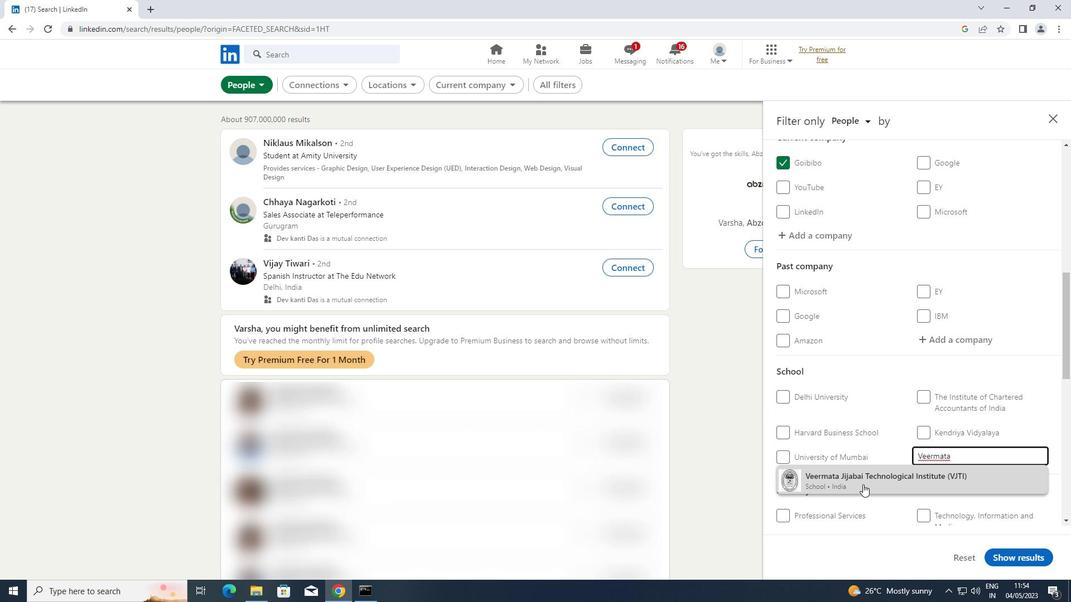 
Action: Mouse scrolled (863, 484) with delta (0, 0)
Screenshot: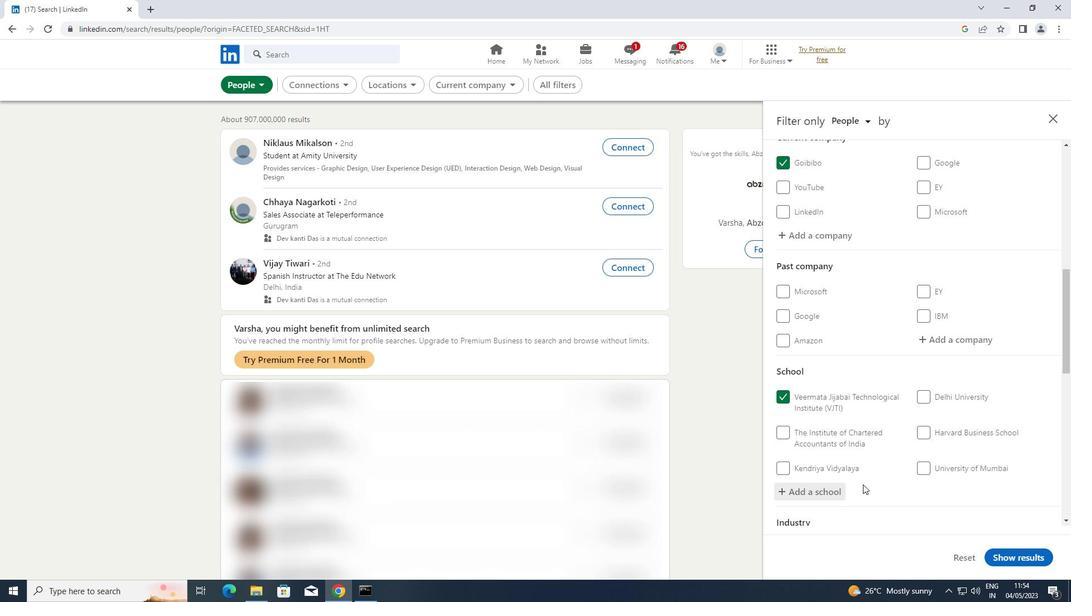 
Action: Mouse scrolled (863, 484) with delta (0, 0)
Screenshot: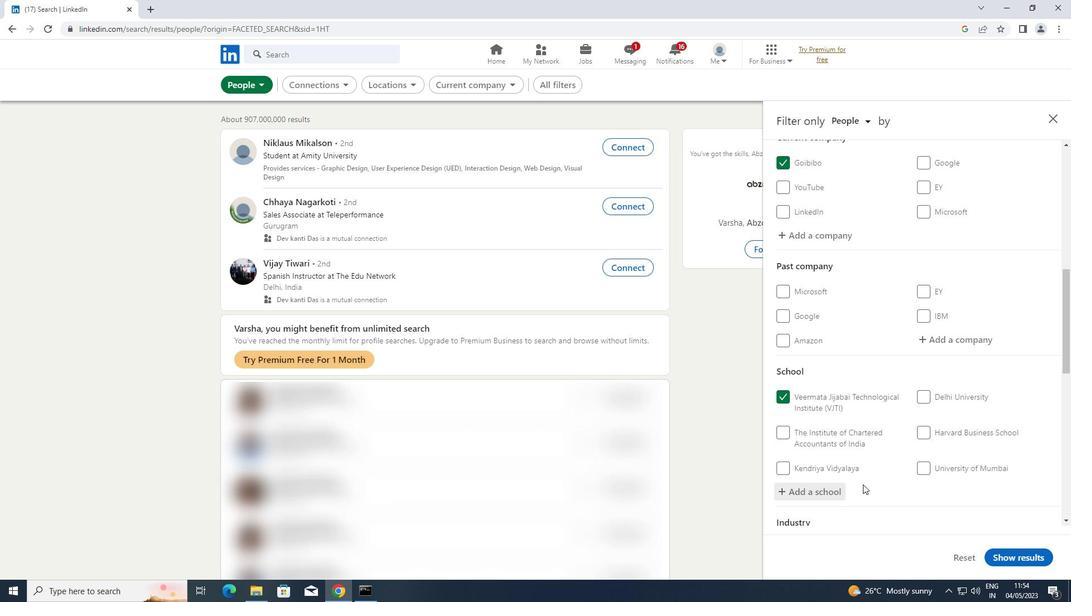 
Action: Mouse moved to (869, 473)
Screenshot: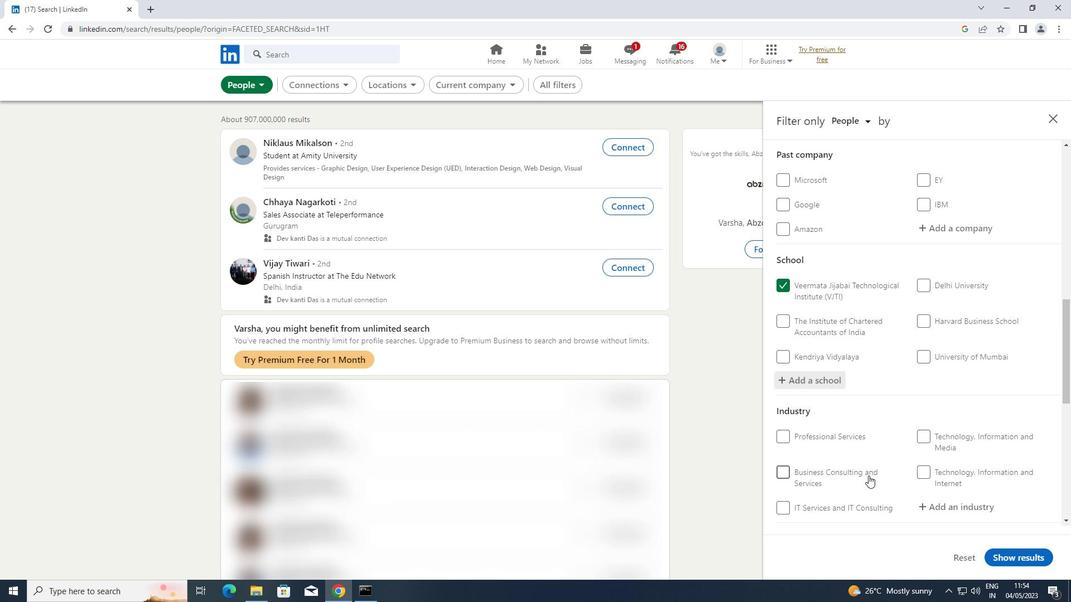 
Action: Mouse scrolled (869, 473) with delta (0, 0)
Screenshot: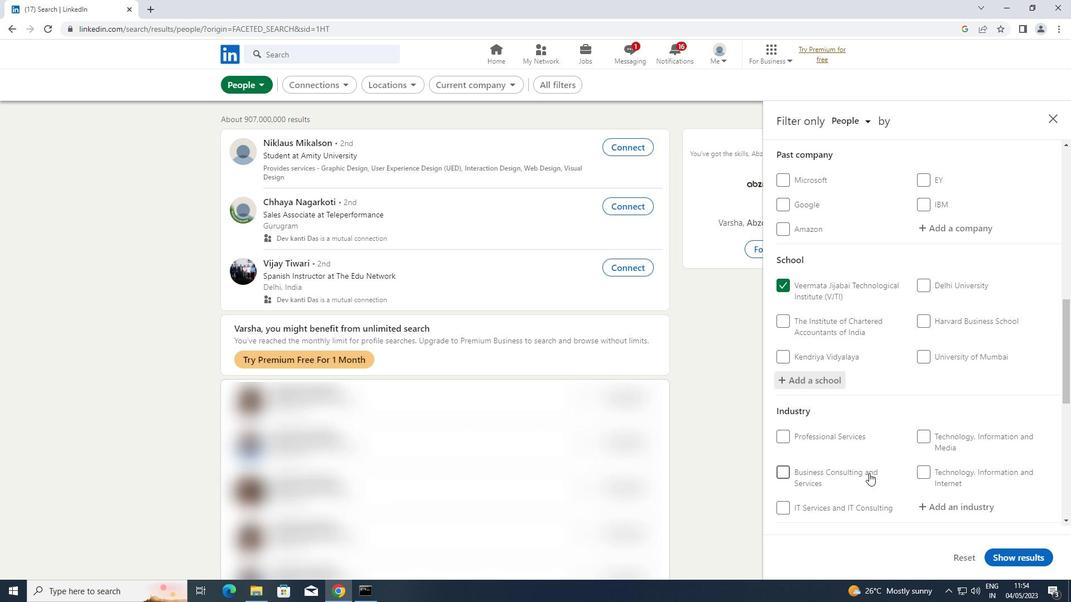 
Action: Mouse scrolled (869, 473) with delta (0, 0)
Screenshot: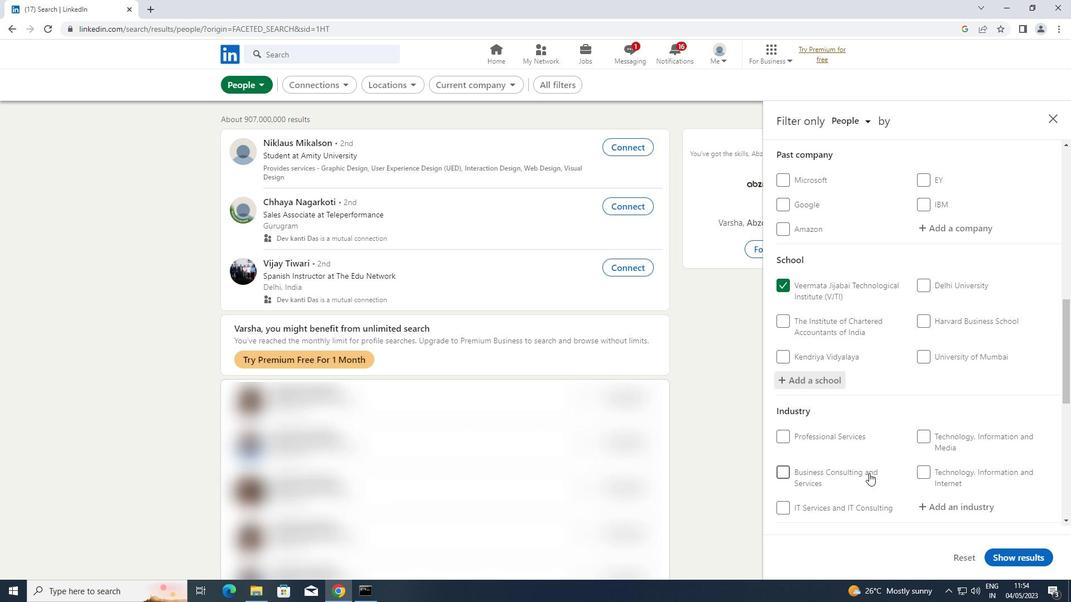 
Action: Mouse scrolled (869, 473) with delta (0, 0)
Screenshot: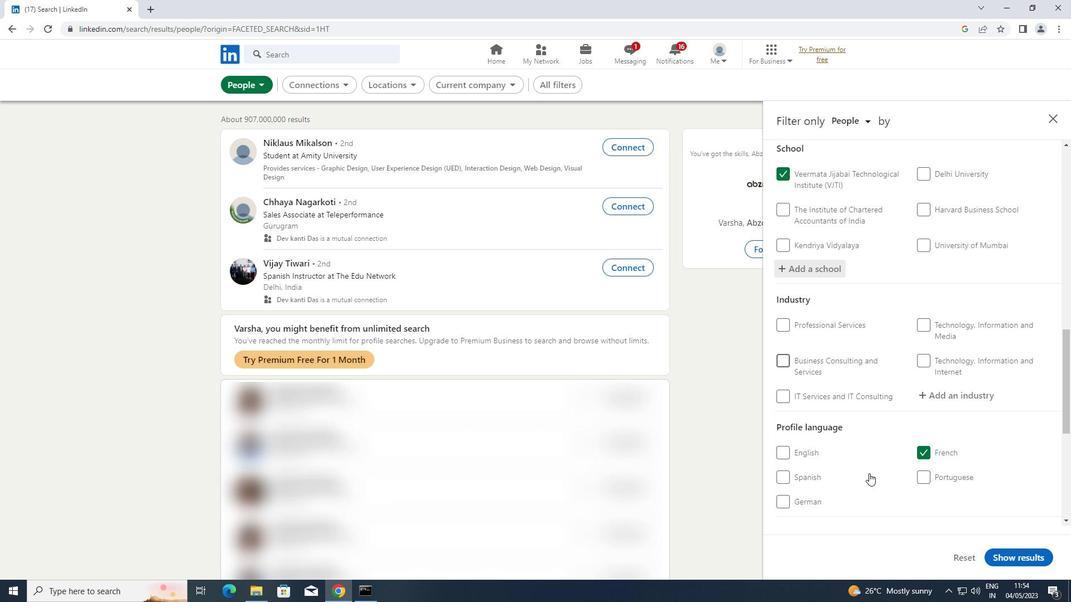 
Action: Mouse moved to (981, 345)
Screenshot: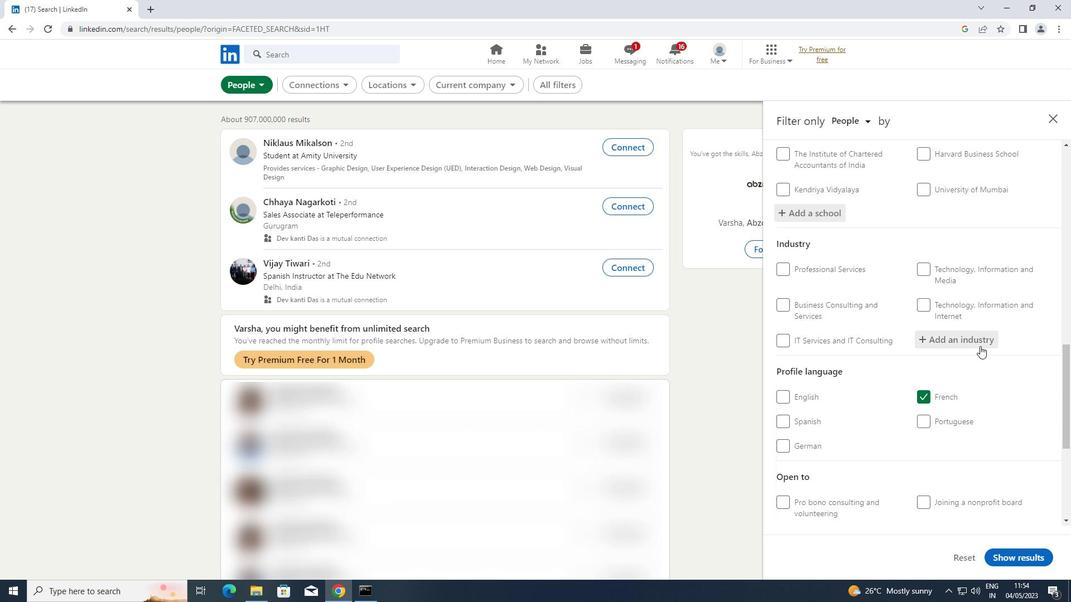 
Action: Mouse pressed left at (981, 345)
Screenshot: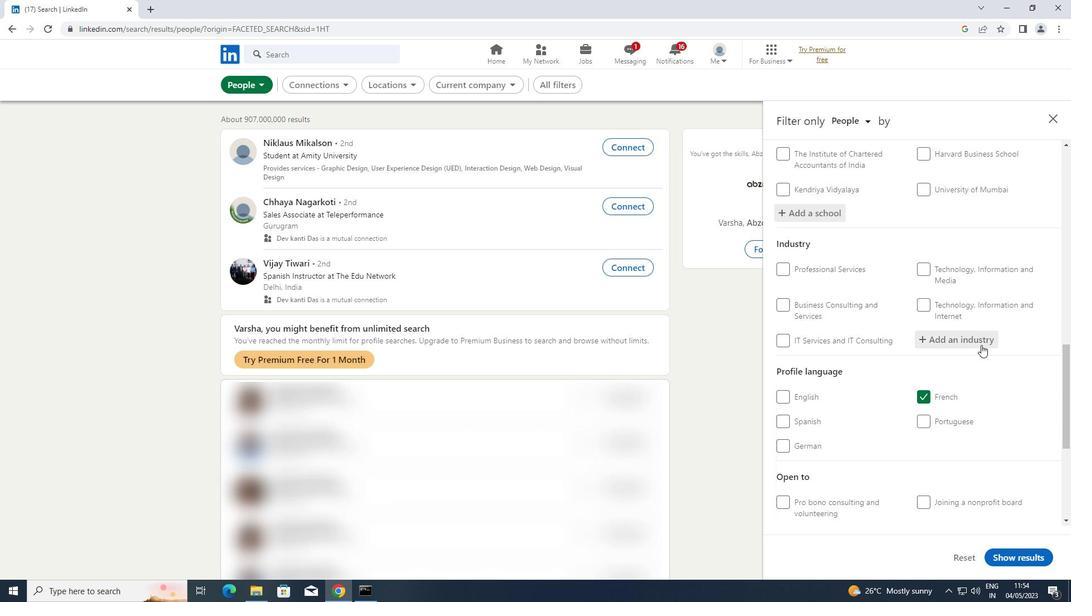 
Action: Key pressed <Key.shift>TRANSPORTATION<Key.space><Key.shift>PROGRAM
Screenshot: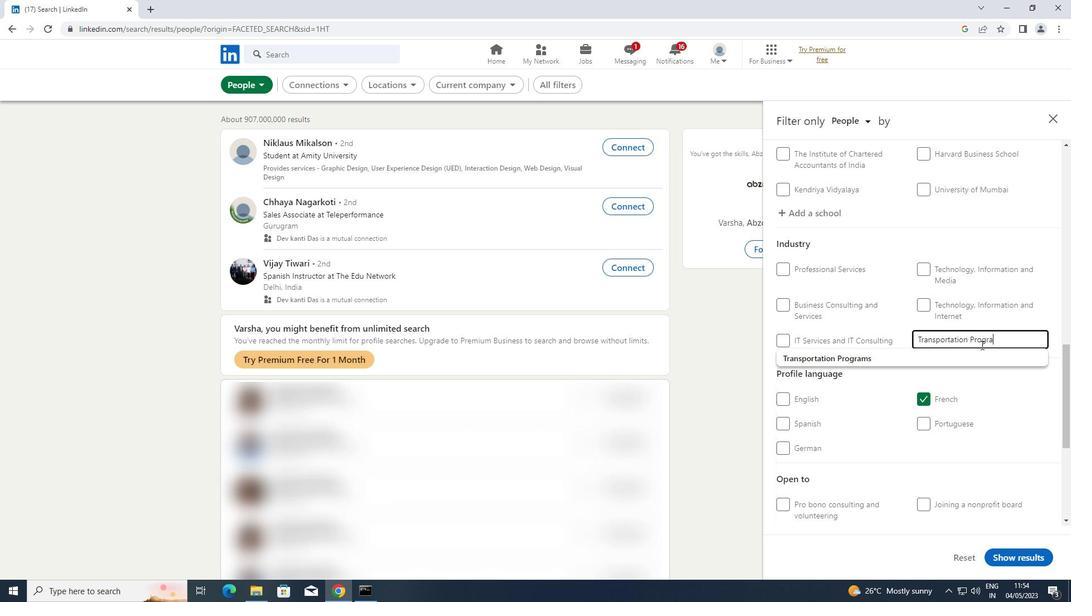 
Action: Mouse moved to (887, 355)
Screenshot: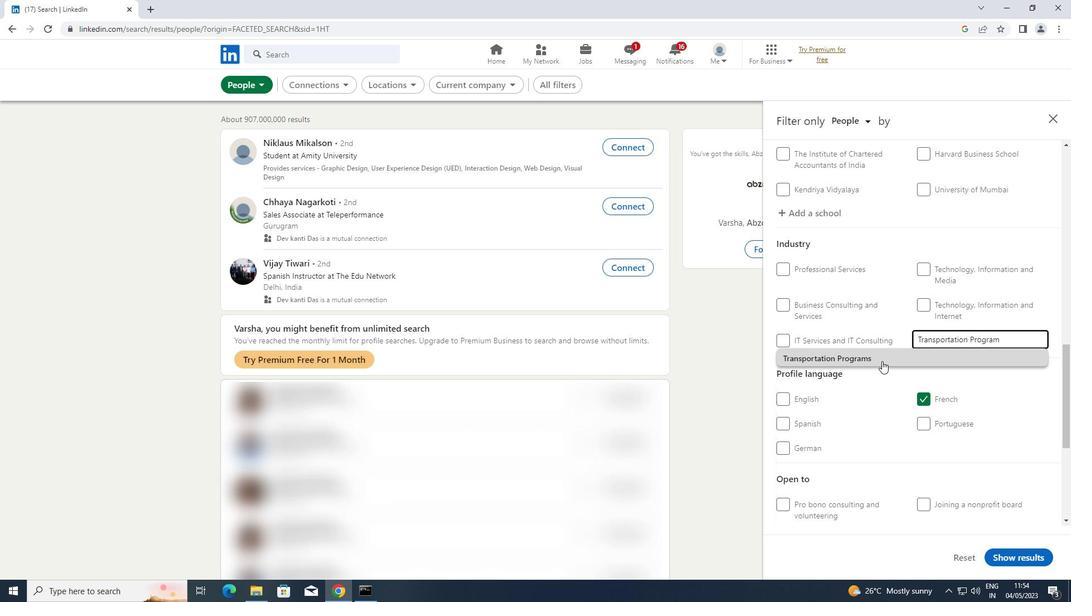 
Action: Mouse pressed left at (887, 355)
Screenshot: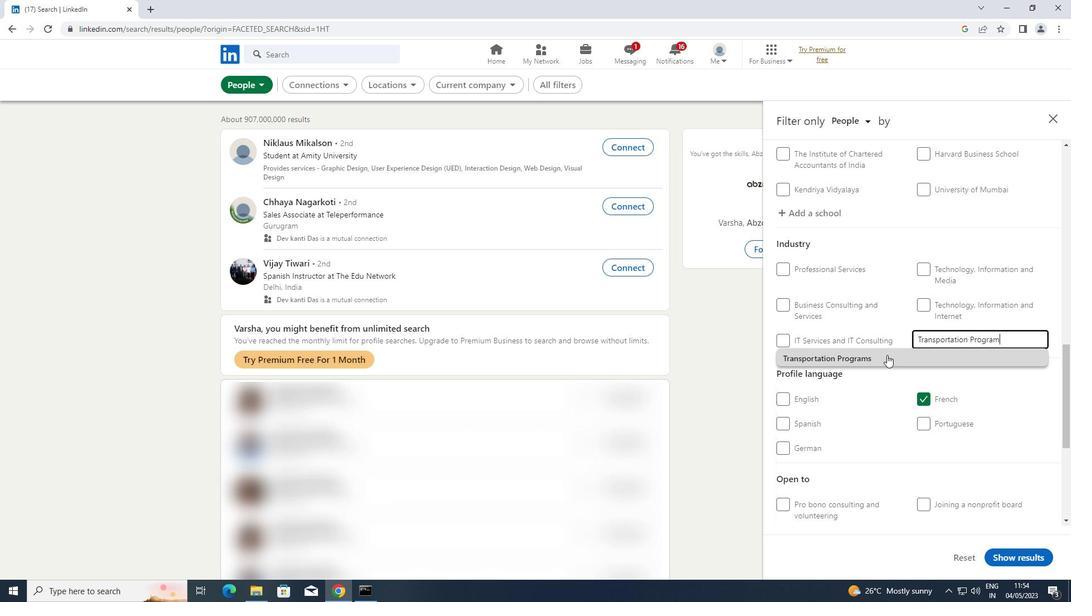 
Action: Mouse moved to (887, 355)
Screenshot: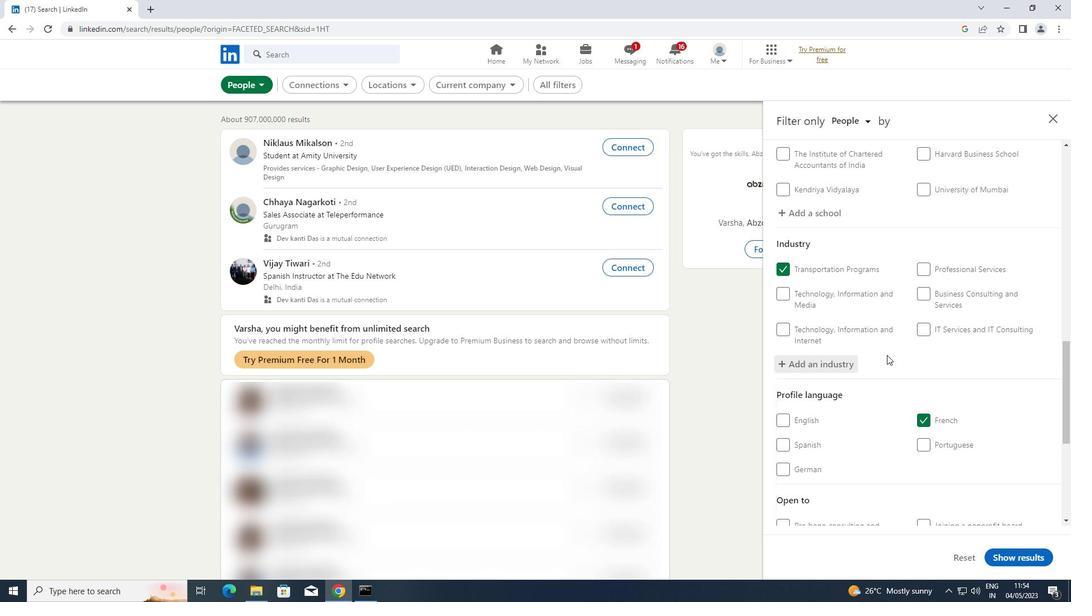
Action: Mouse scrolled (887, 354) with delta (0, 0)
Screenshot: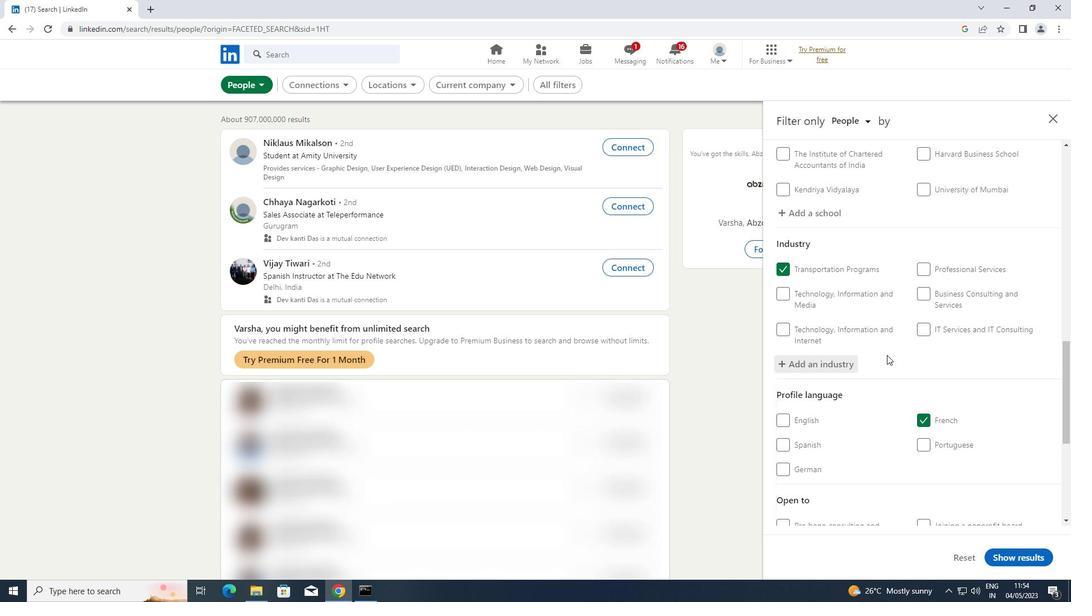 
Action: Mouse moved to (888, 354)
Screenshot: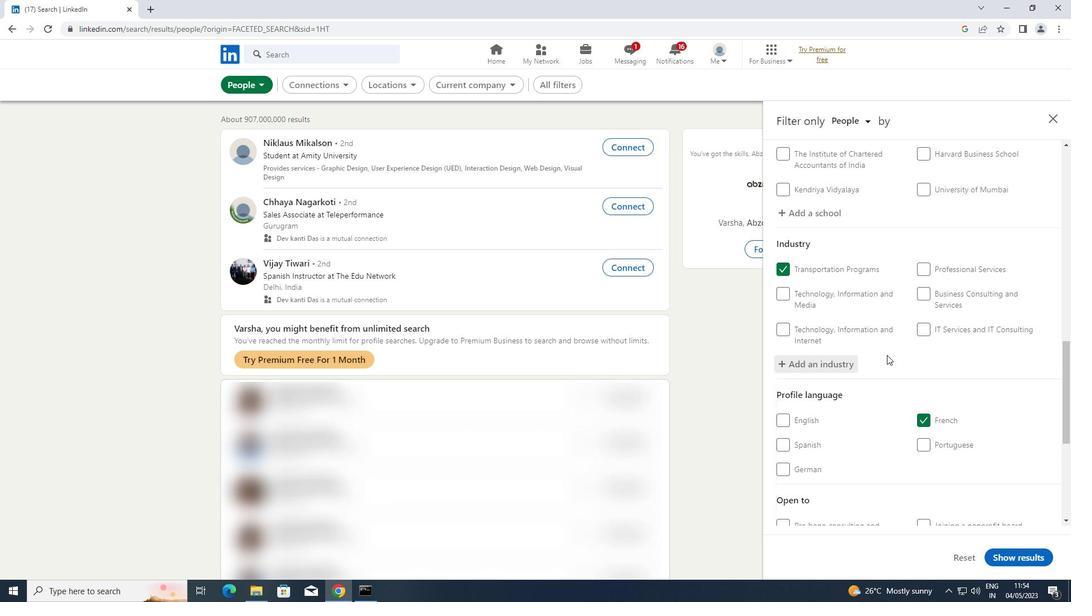 
Action: Mouse scrolled (888, 354) with delta (0, 0)
Screenshot: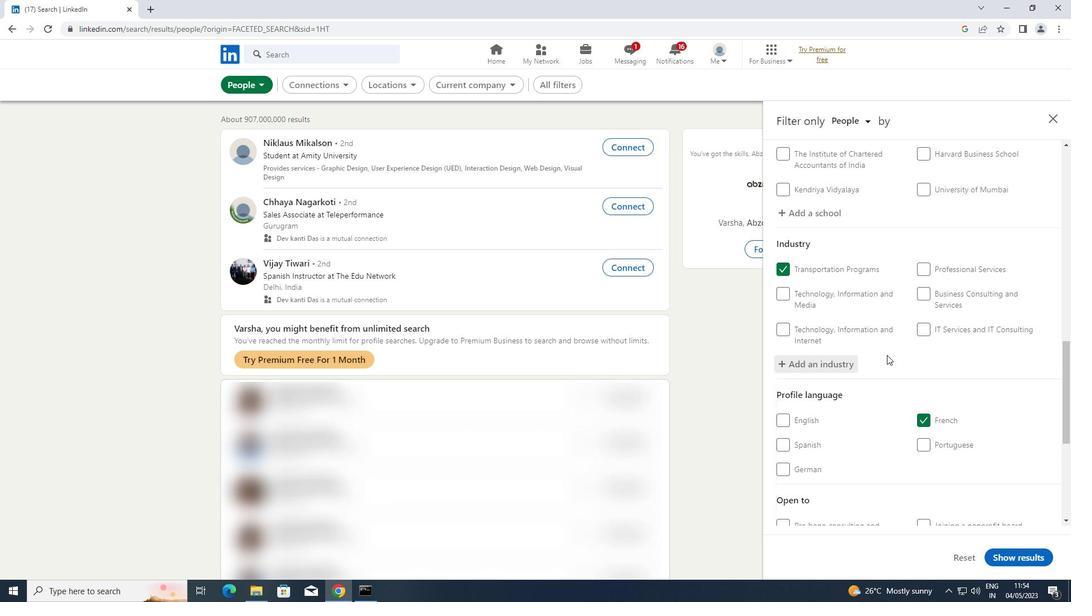 
Action: Mouse scrolled (888, 354) with delta (0, 0)
Screenshot: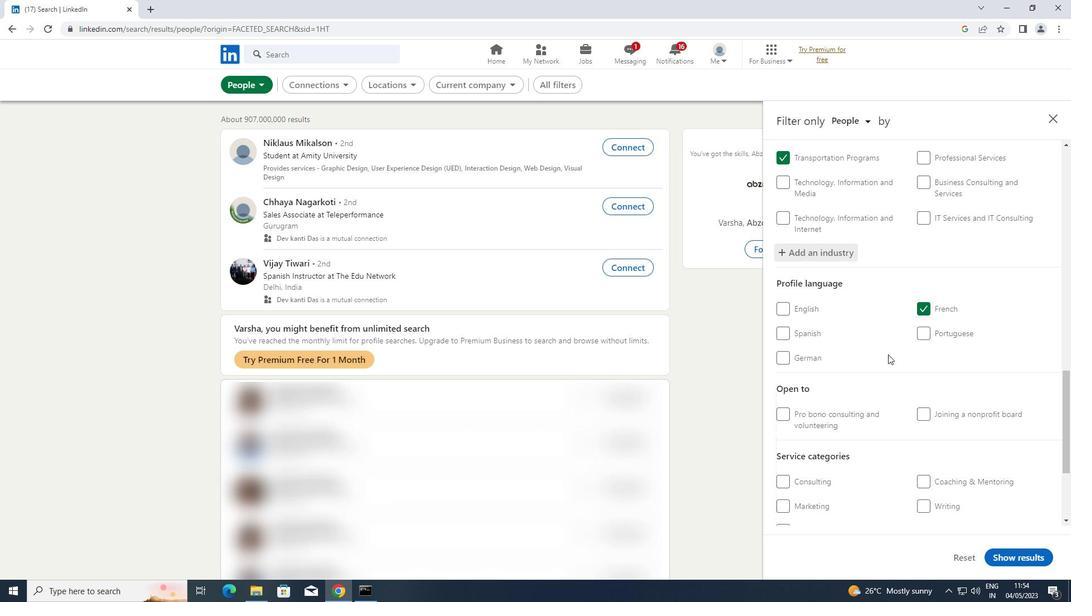 
Action: Mouse scrolled (888, 354) with delta (0, 0)
Screenshot: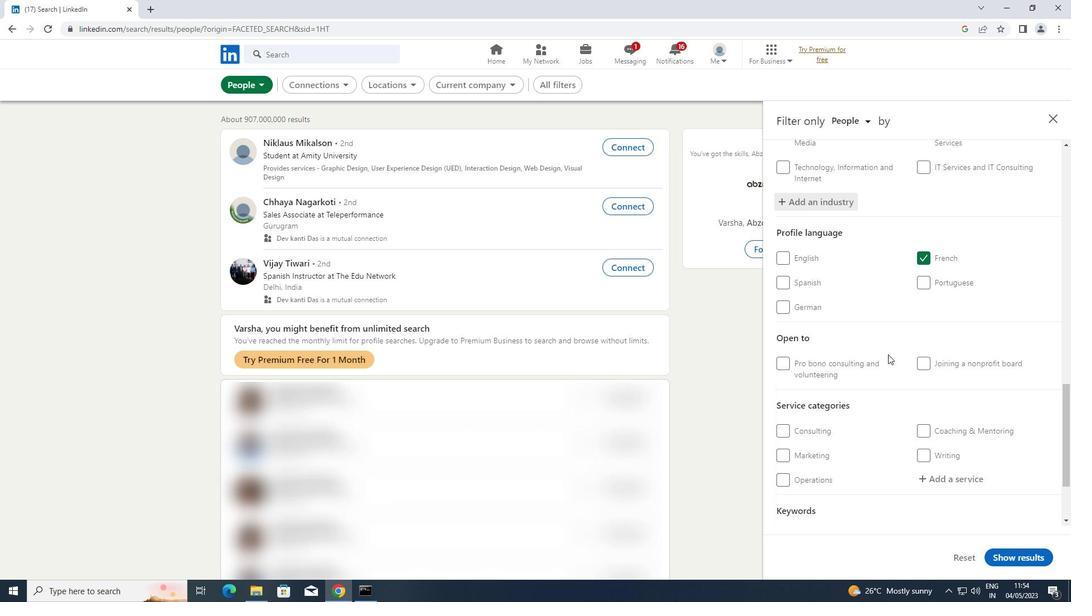 
Action: Mouse moved to (948, 413)
Screenshot: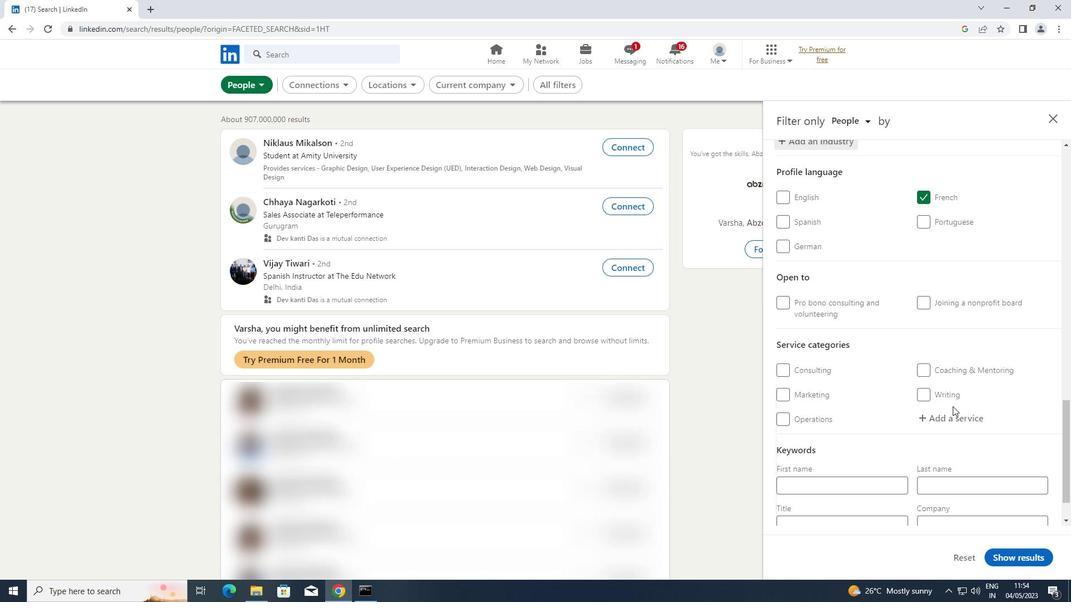 
Action: Mouse pressed left at (948, 413)
Screenshot: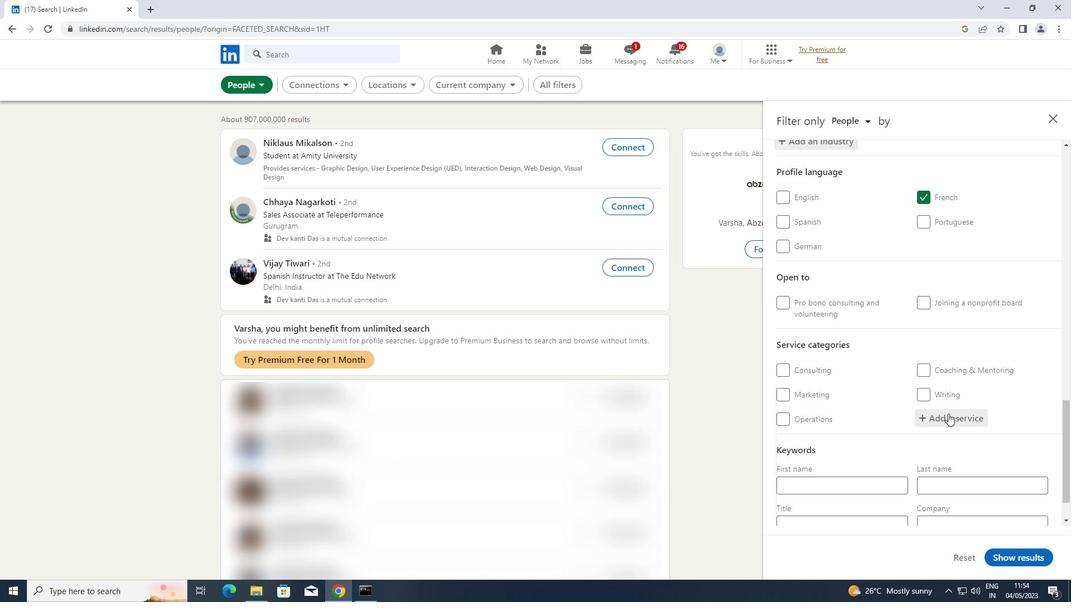 
Action: Key pressed <Key.shift>VIDEO<Key.space><Key.shift>EDITING<Key.space>
Screenshot: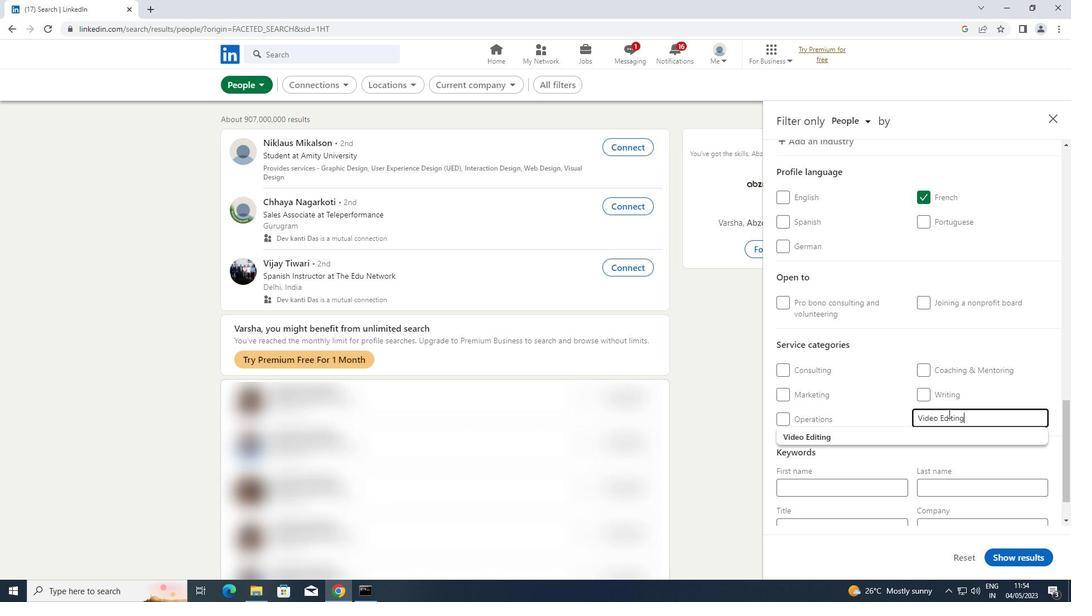 
Action: Mouse moved to (851, 431)
Screenshot: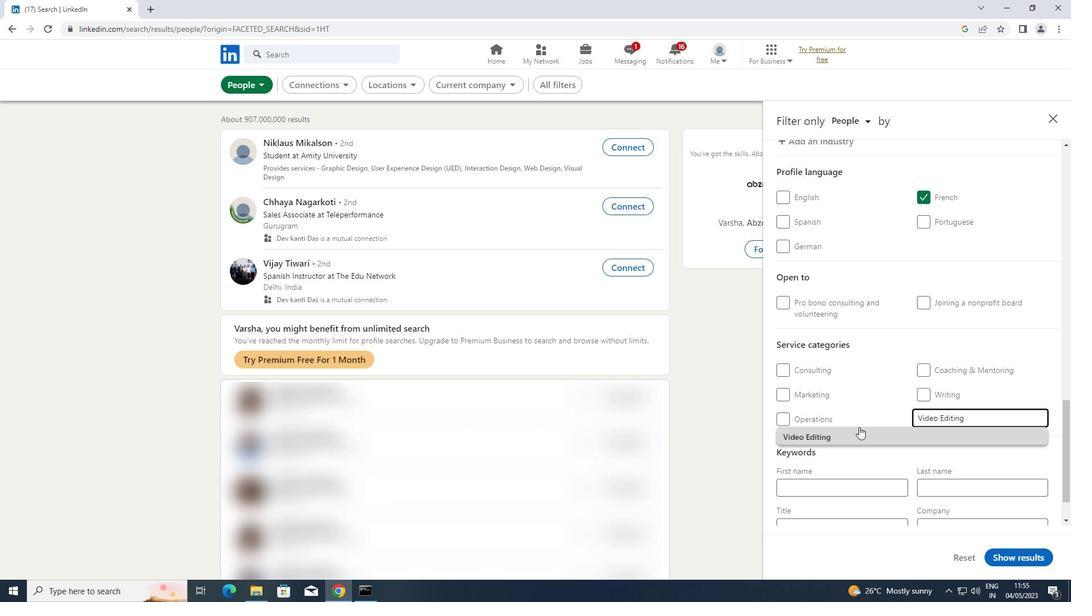 
Action: Mouse pressed left at (851, 431)
Screenshot: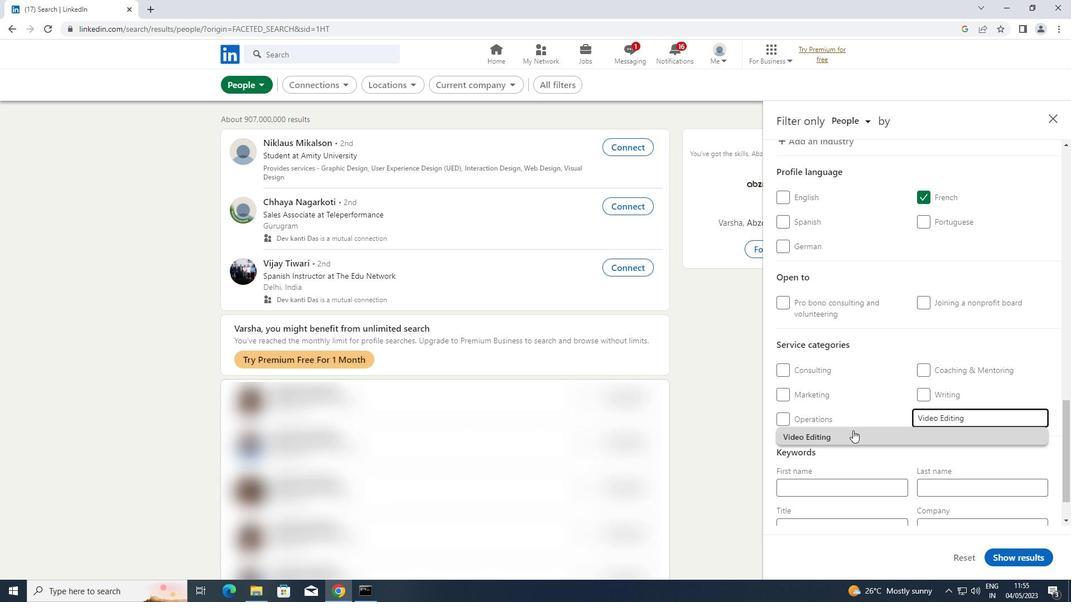 
Action: Mouse moved to (851, 431)
Screenshot: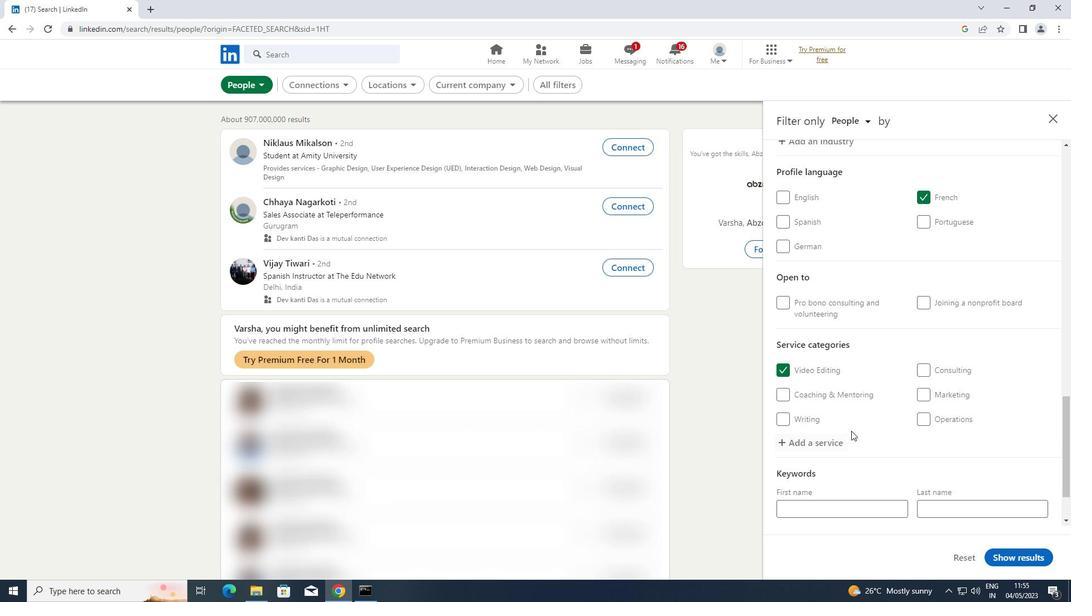 
Action: Mouse scrolled (851, 430) with delta (0, 0)
Screenshot: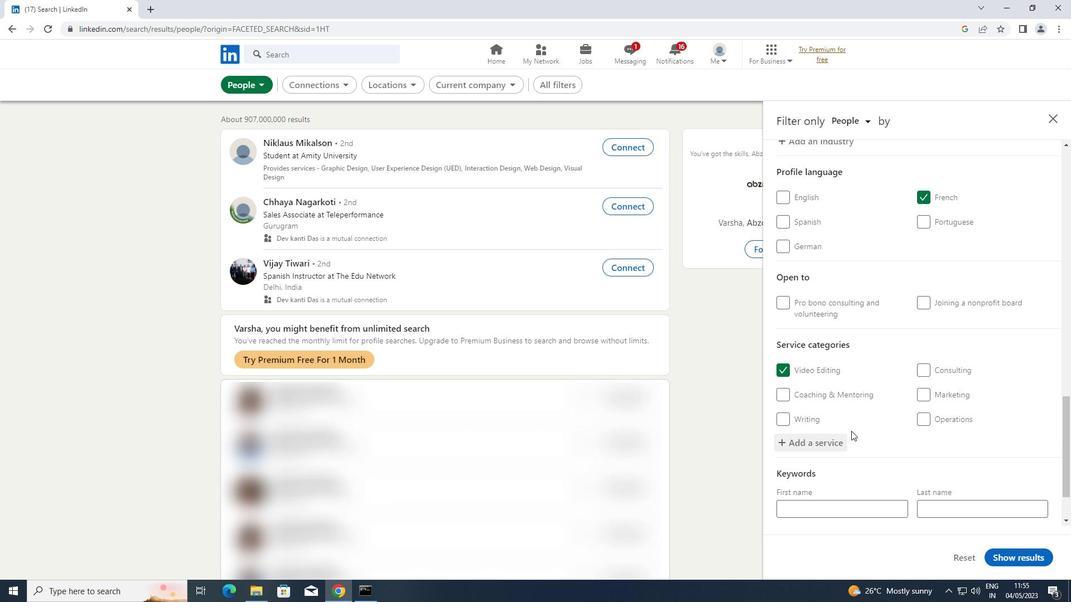 
Action: Mouse scrolled (851, 430) with delta (0, 0)
Screenshot: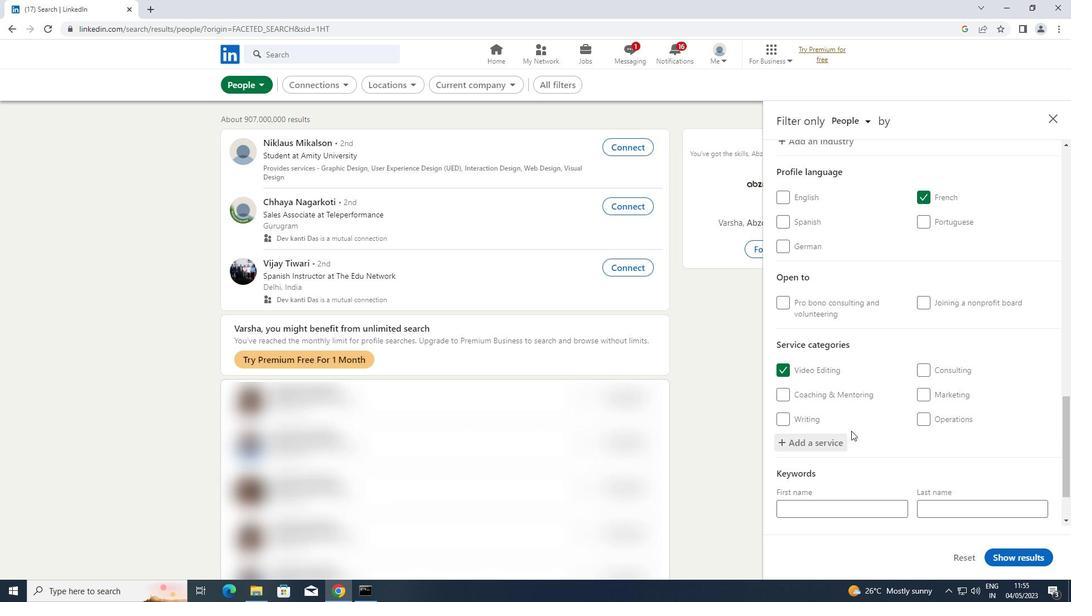 
Action: Mouse scrolled (851, 430) with delta (0, 0)
Screenshot: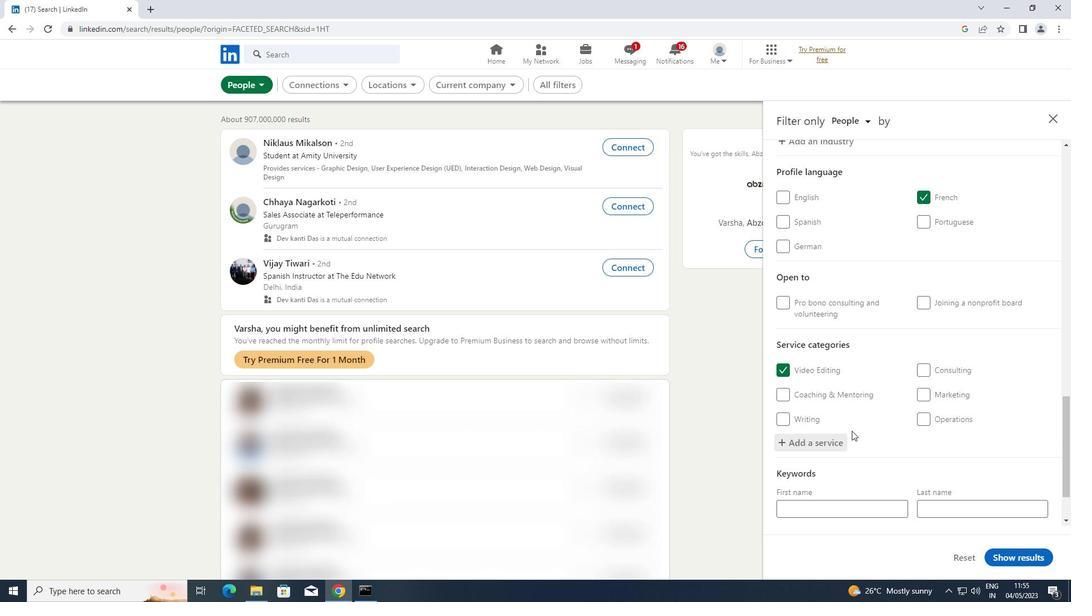 
Action: Mouse moved to (820, 475)
Screenshot: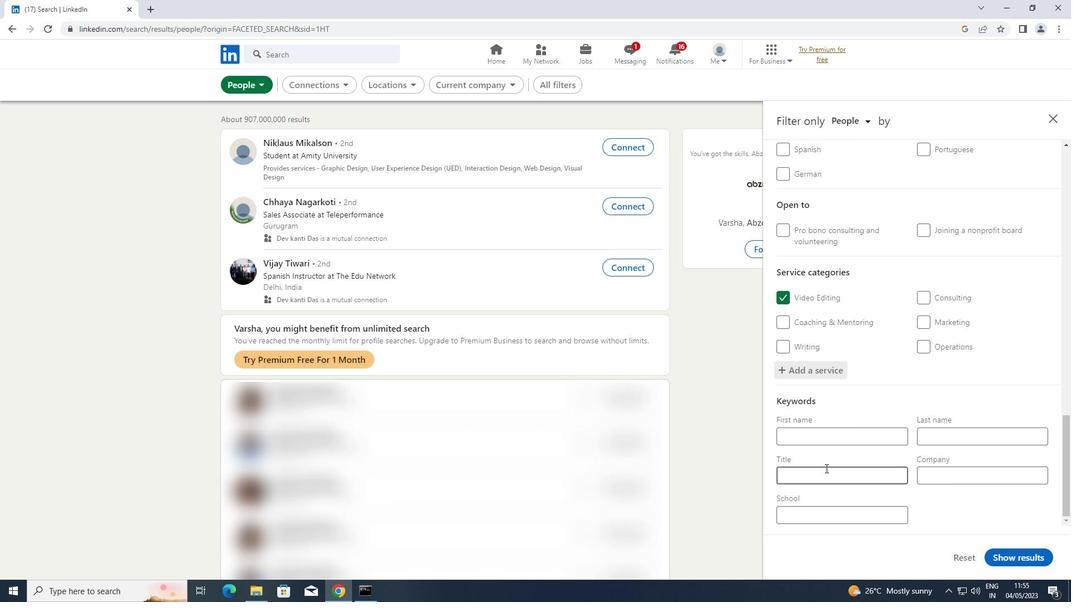 
Action: Mouse pressed left at (820, 475)
Screenshot: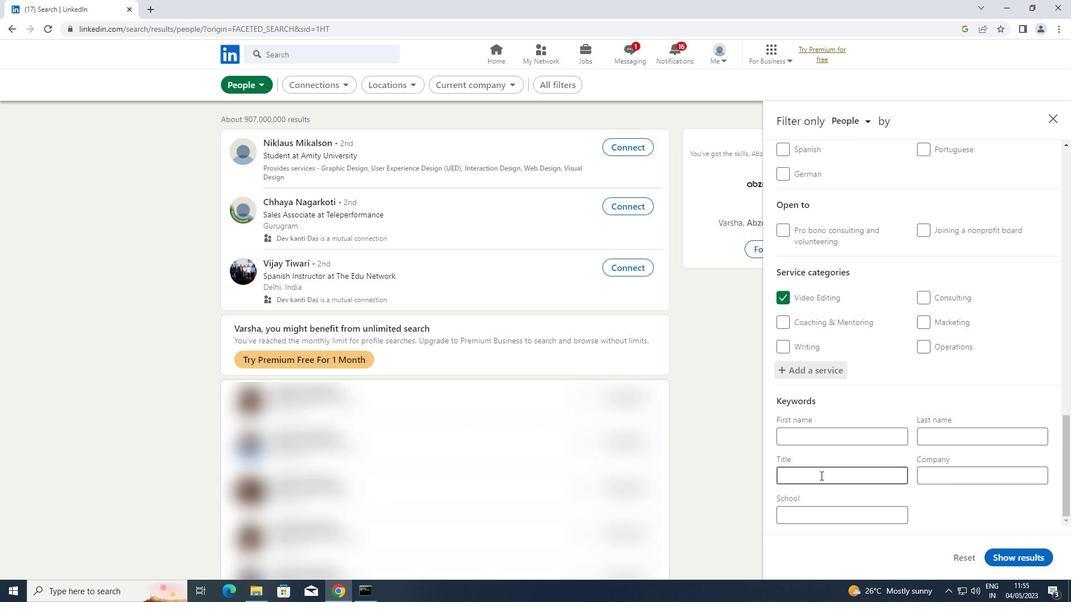 
Action: Key pressed <Key.shift>DIRECTOR<Key.space>OF<Key.space><Key.shift>STORYTELLING
Screenshot: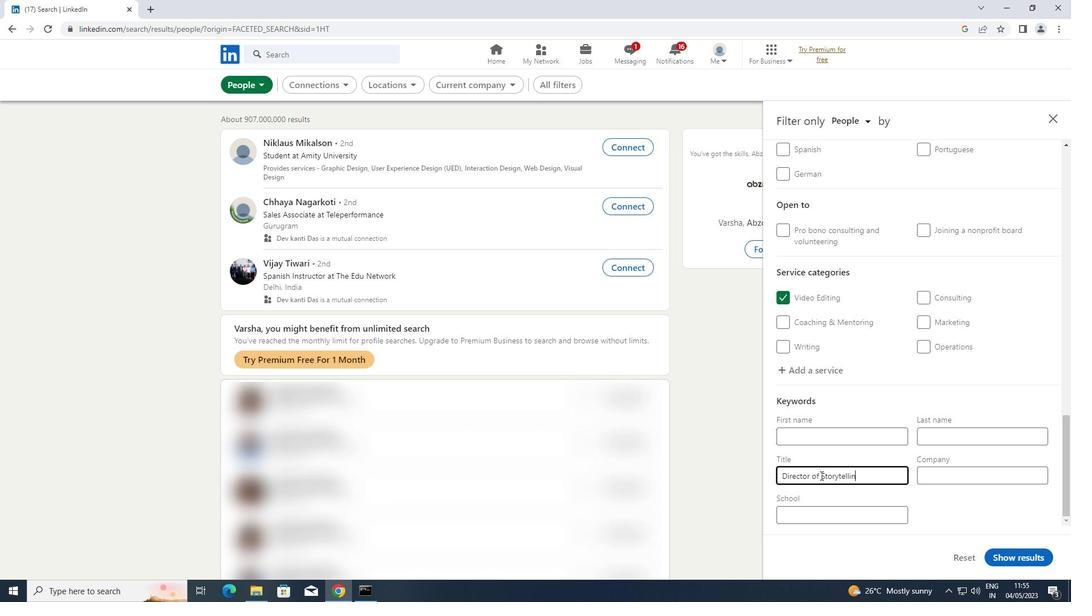 
Action: Mouse moved to (1014, 551)
Screenshot: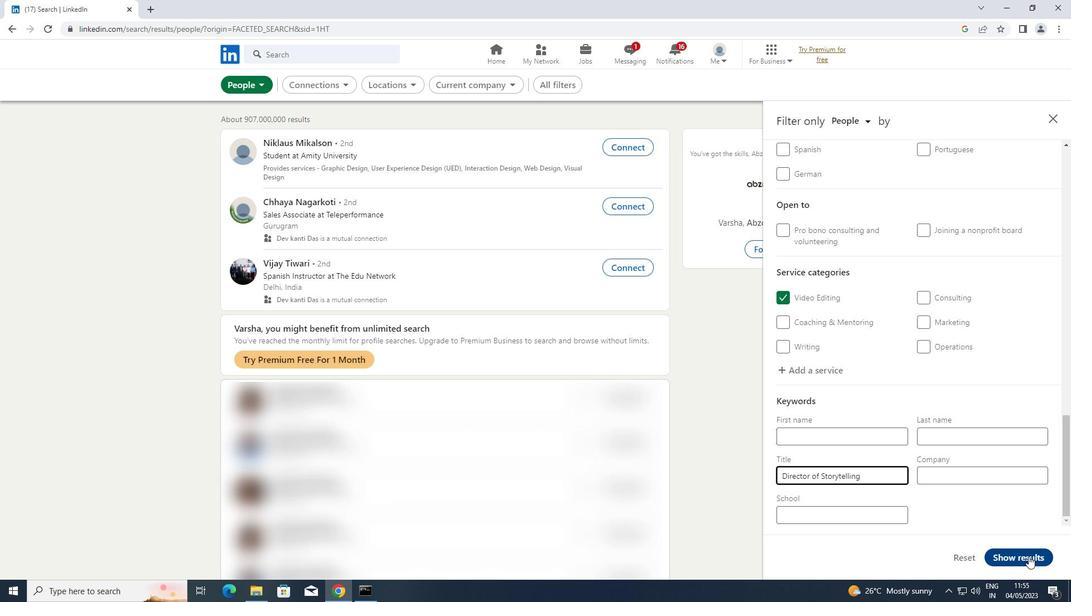 
Action: Mouse pressed left at (1014, 551)
Screenshot: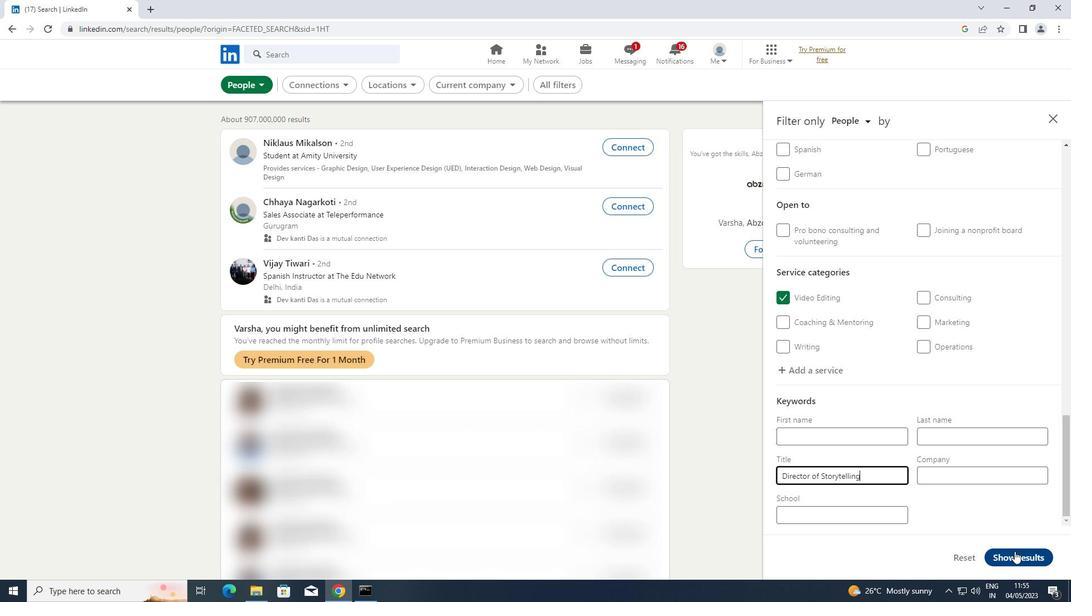 
